 Task: Find connections with filter location Sin-le-Noble with filter topic #Ownerwith filter profile language Spanish with filter current company Burns & McDonnell with filter school Sanskriti University with filter industry Natural Gas Extraction with filter service category Insurance with filter keywords title Tow Truck Operator
Action: Mouse pressed left at (281, 219)
Screenshot: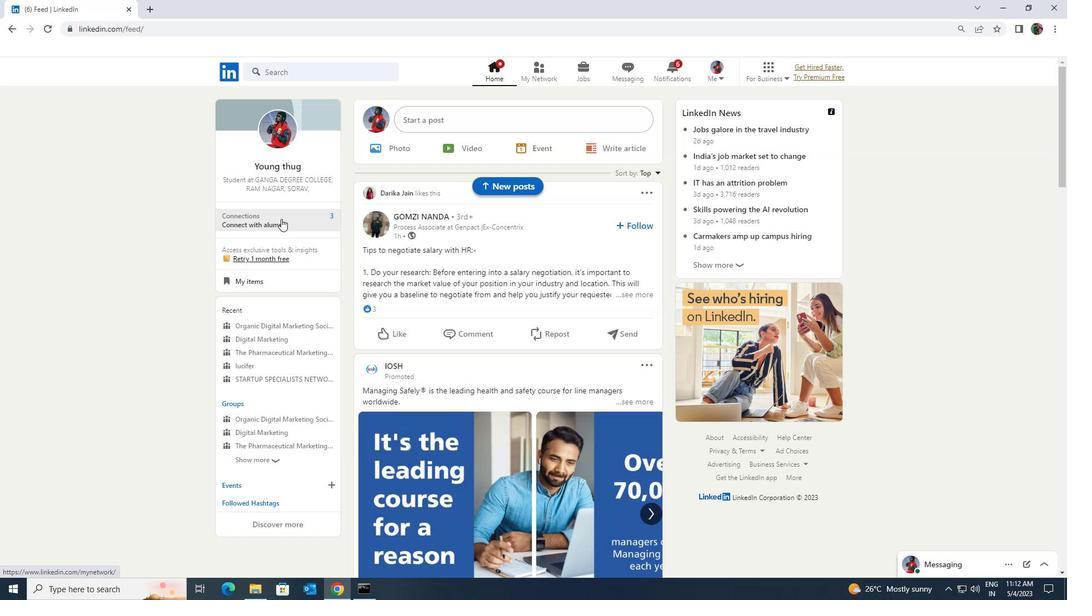 
Action: Mouse moved to (294, 137)
Screenshot: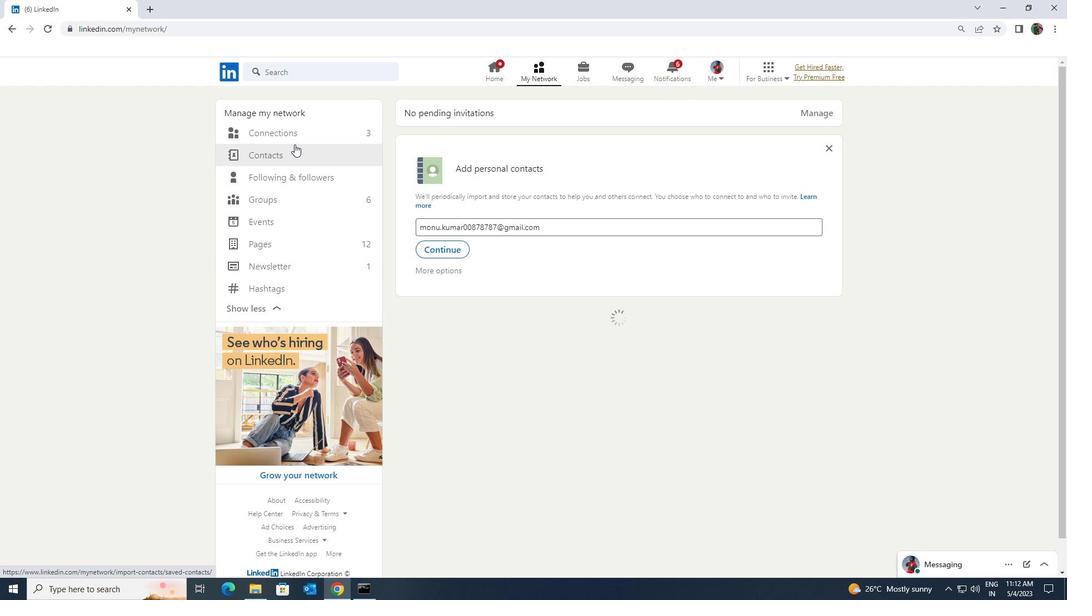 
Action: Mouse pressed left at (294, 137)
Screenshot: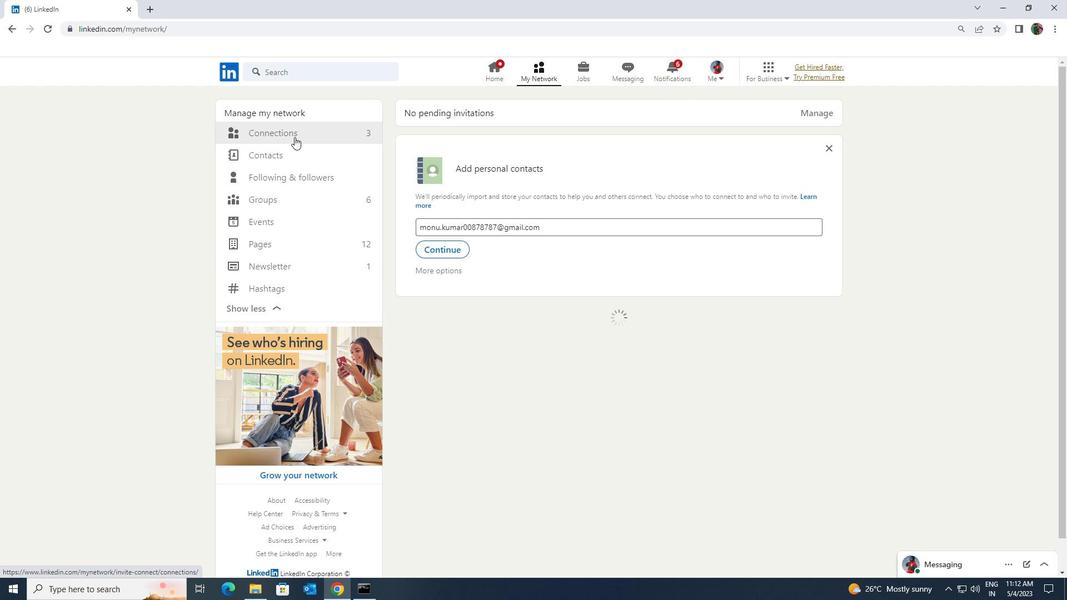 
Action: Mouse moved to (627, 134)
Screenshot: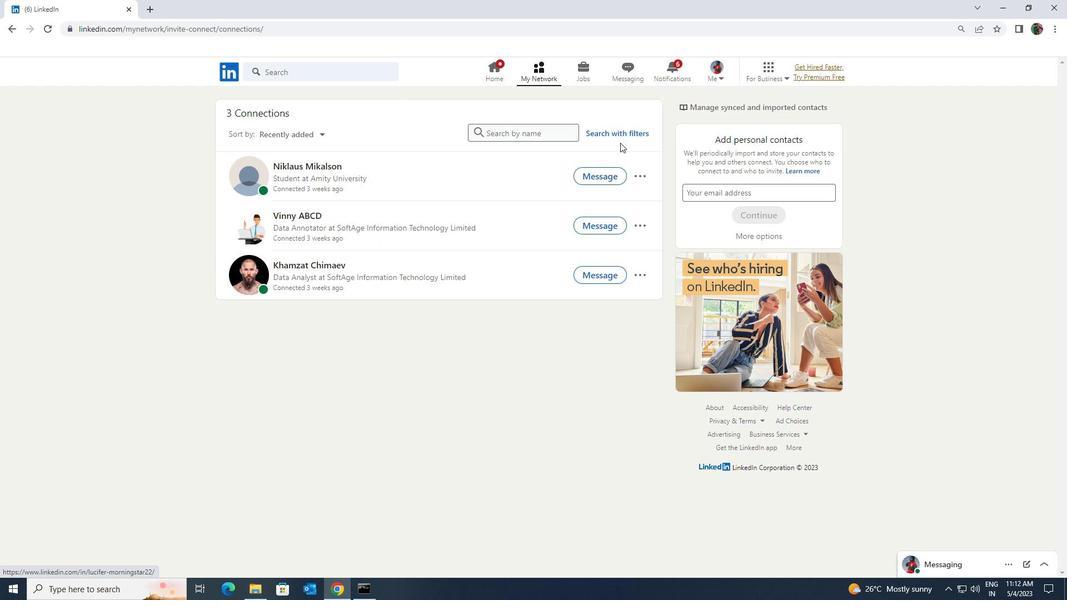 
Action: Mouse pressed left at (627, 134)
Screenshot: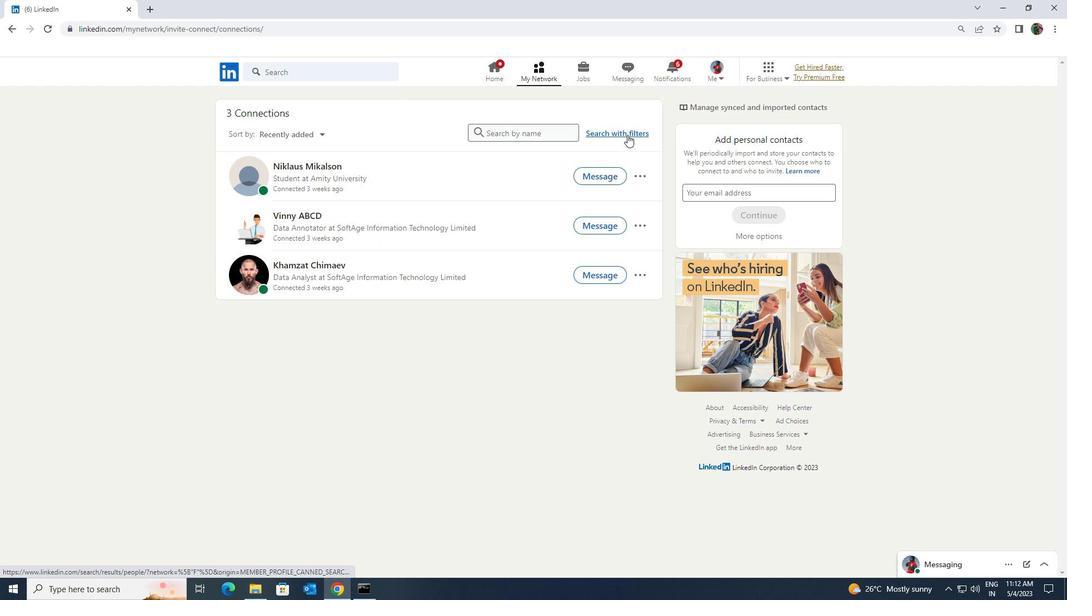 
Action: Mouse moved to (577, 105)
Screenshot: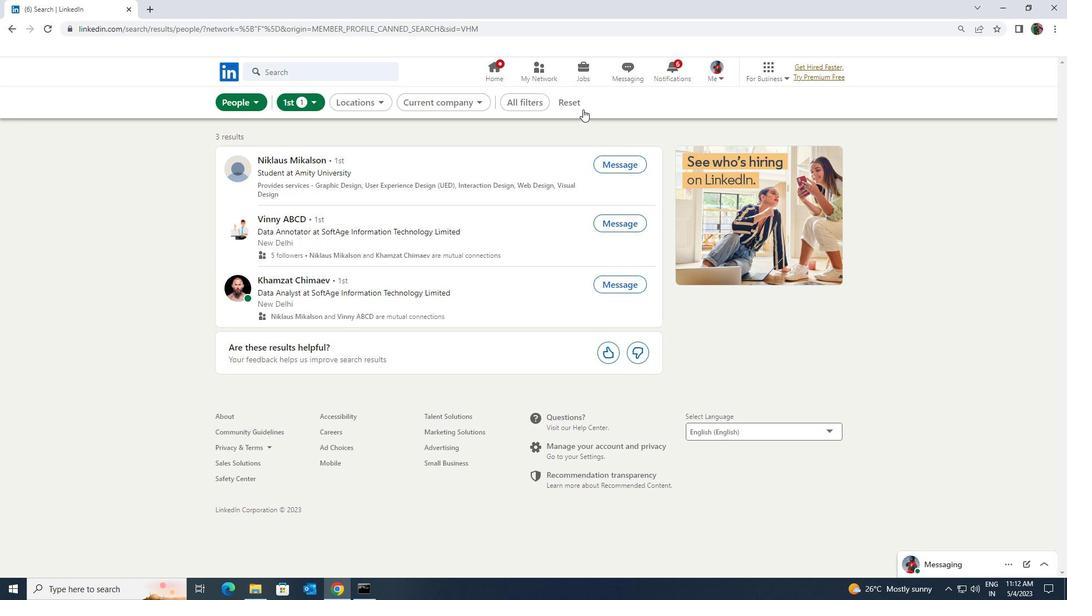 
Action: Mouse pressed left at (577, 105)
Screenshot: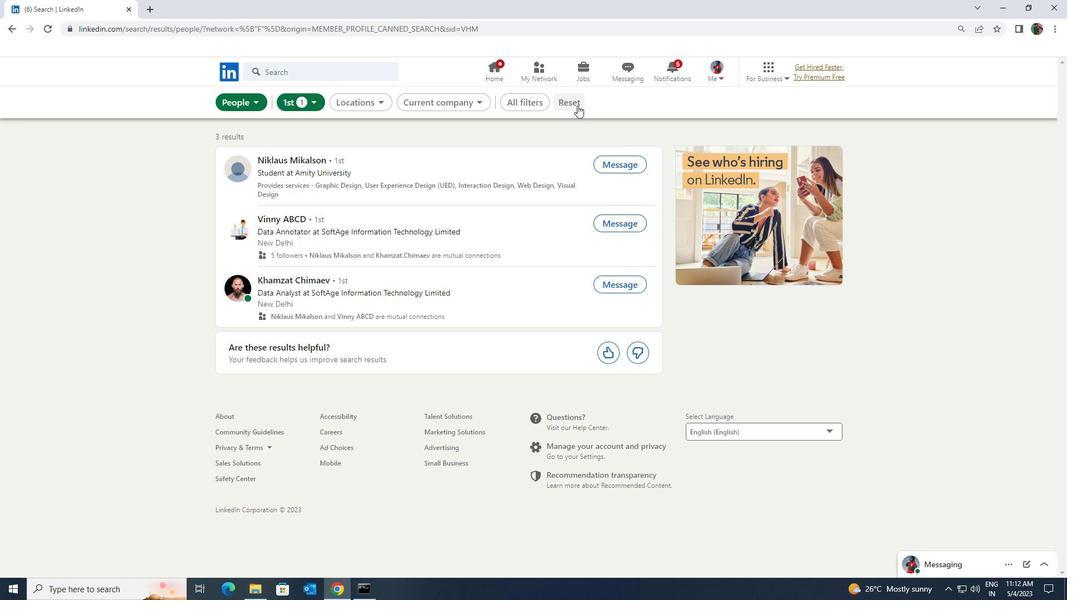 
Action: Mouse moved to (553, 101)
Screenshot: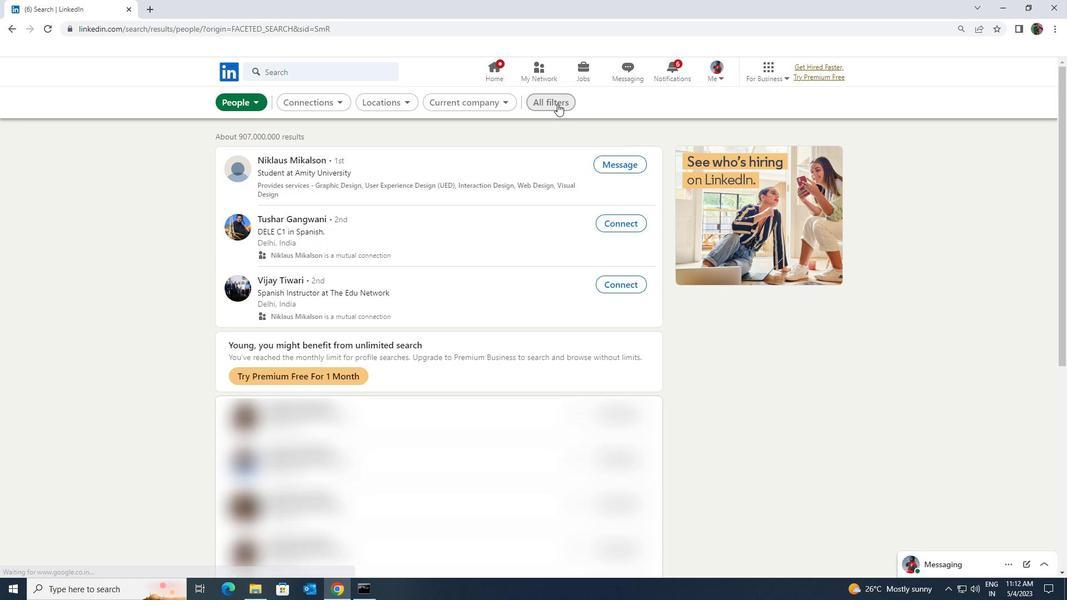 
Action: Mouse pressed left at (553, 101)
Screenshot: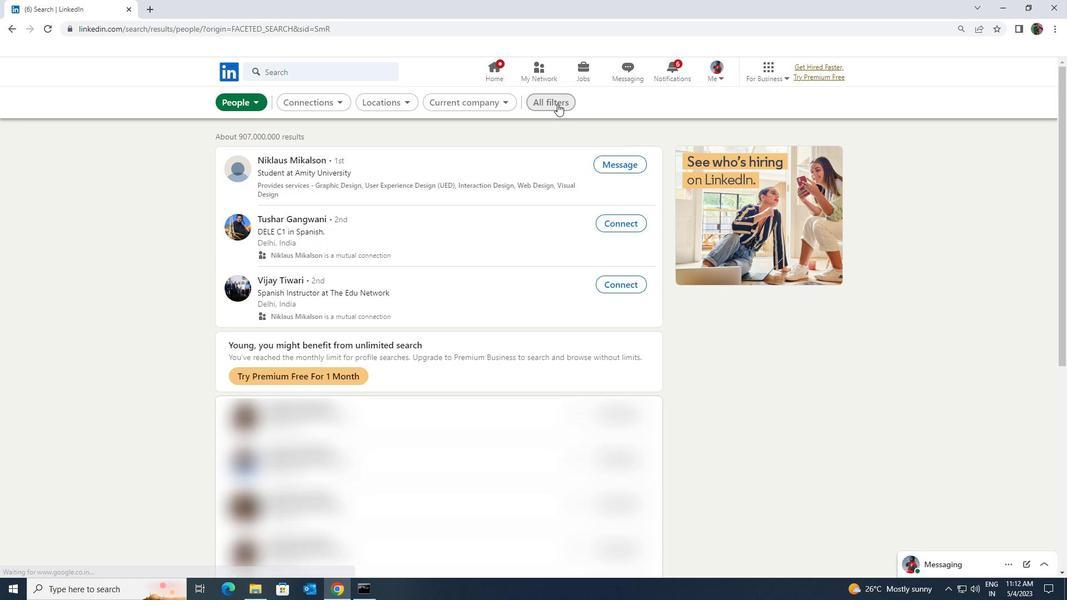 
Action: Mouse moved to (917, 439)
Screenshot: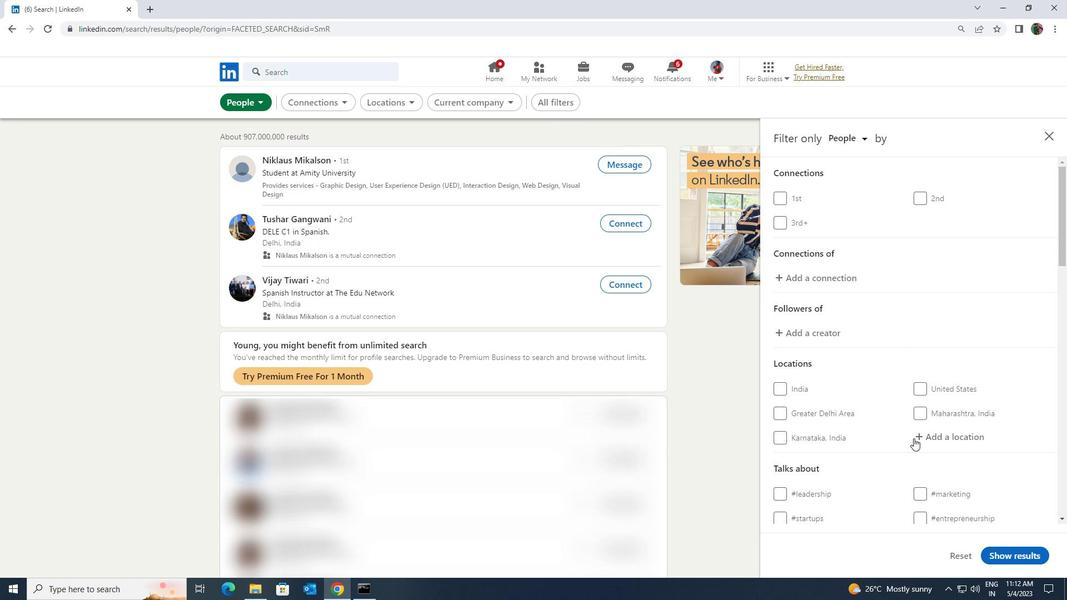
Action: Mouse pressed left at (917, 439)
Screenshot: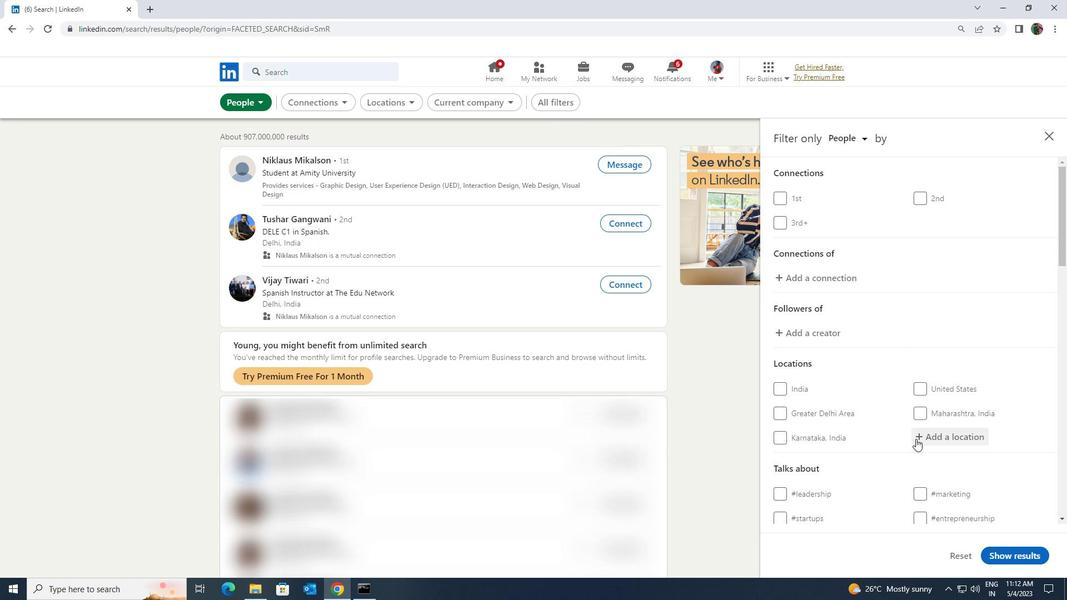
Action: Key pressed <Key.shift>SIN<Key.space><Key.shift>LE<Key.space><Key.shift>NO
Screenshot: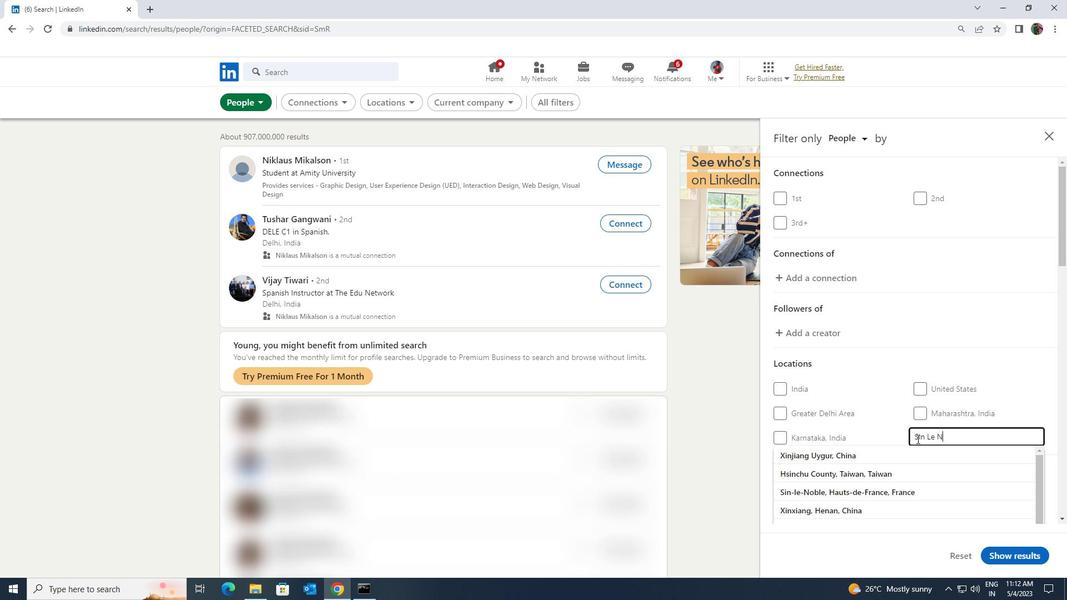 
Action: Mouse moved to (912, 447)
Screenshot: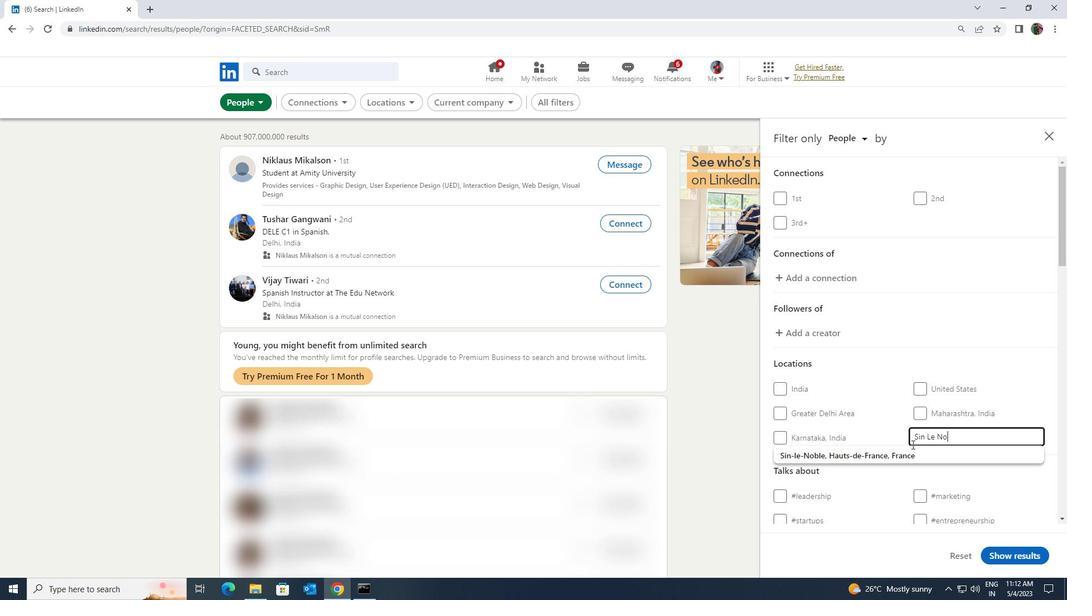 
Action: Mouse pressed left at (912, 447)
Screenshot: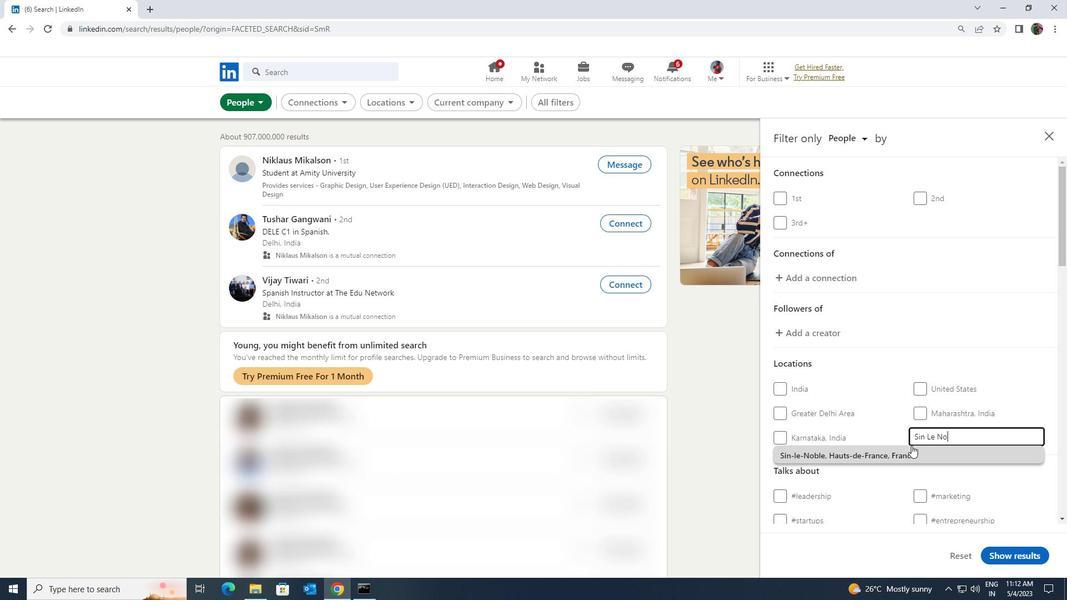 
Action: Mouse scrolled (912, 446) with delta (0, 0)
Screenshot: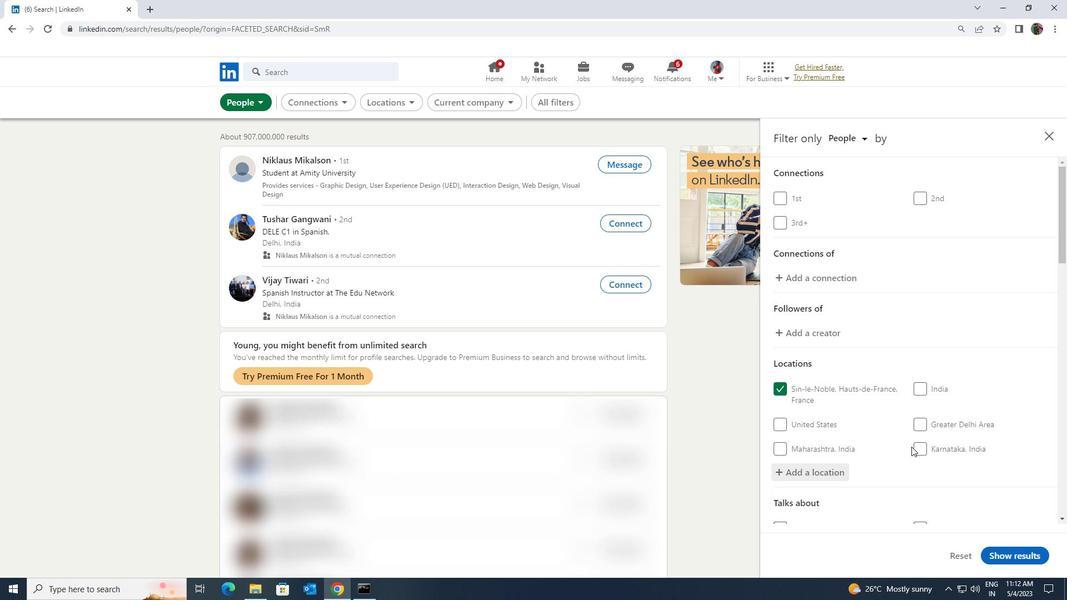 
Action: Mouse scrolled (912, 446) with delta (0, 0)
Screenshot: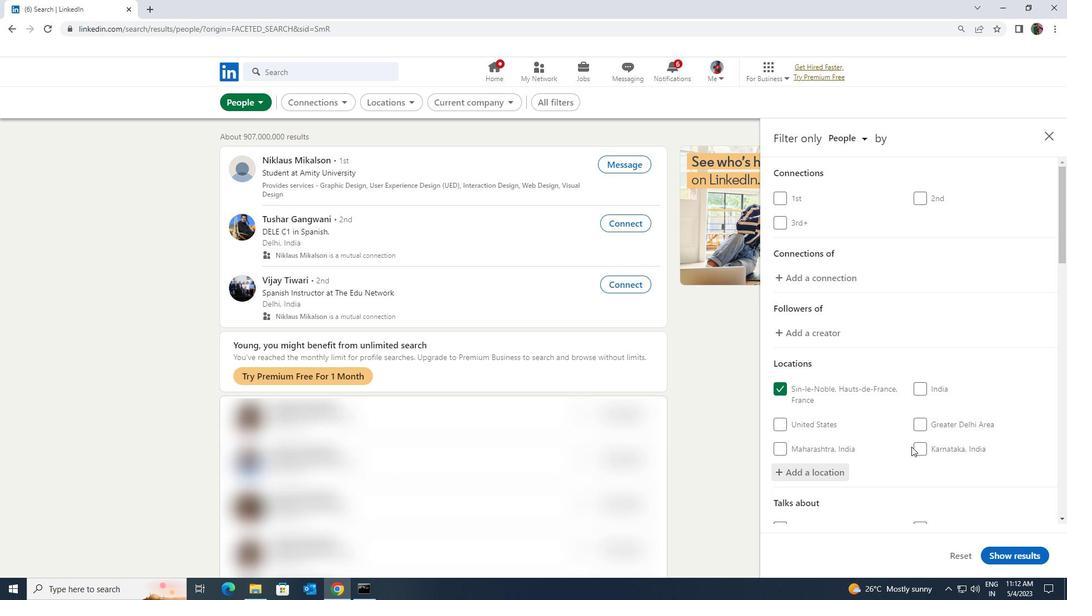 
Action: Mouse moved to (920, 469)
Screenshot: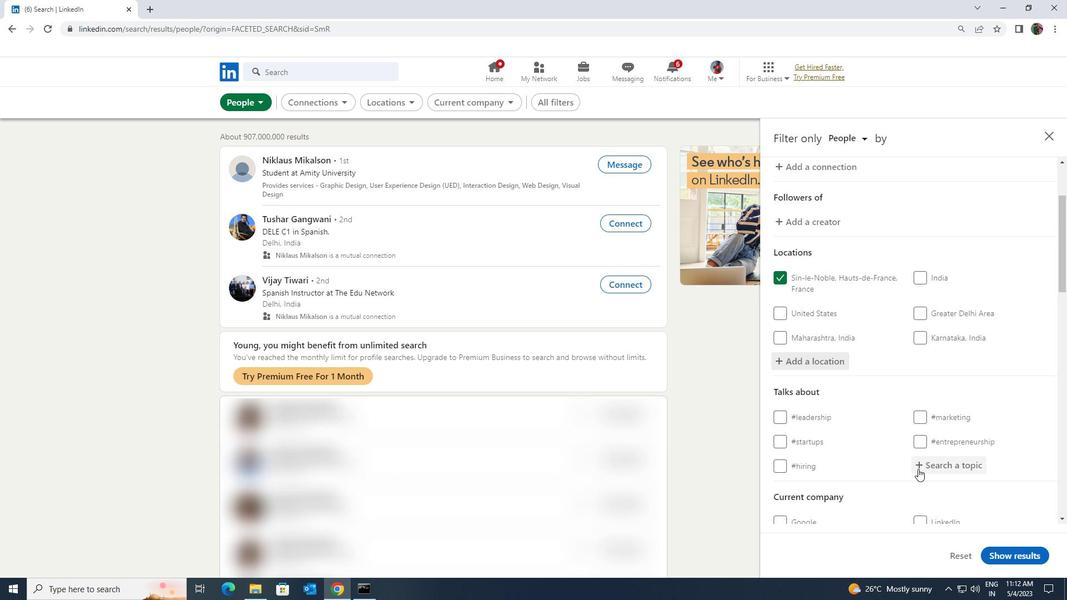 
Action: Mouse pressed left at (920, 469)
Screenshot: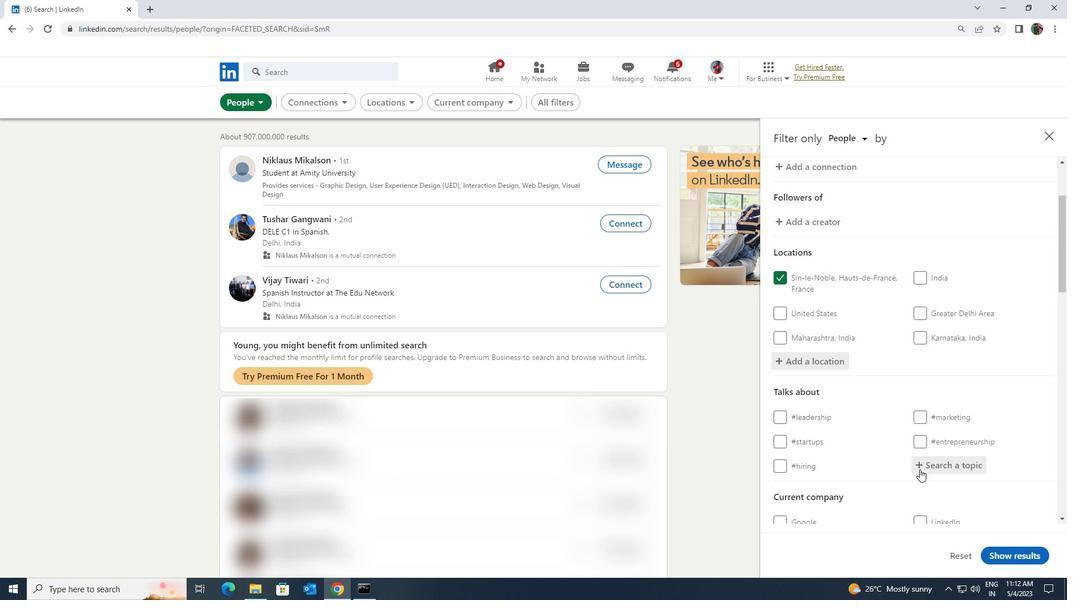 
Action: Key pressed <Key.shift><Key.shift><Key.shift><Key.shift><Key.shift><Key.shift>OWNER
Screenshot: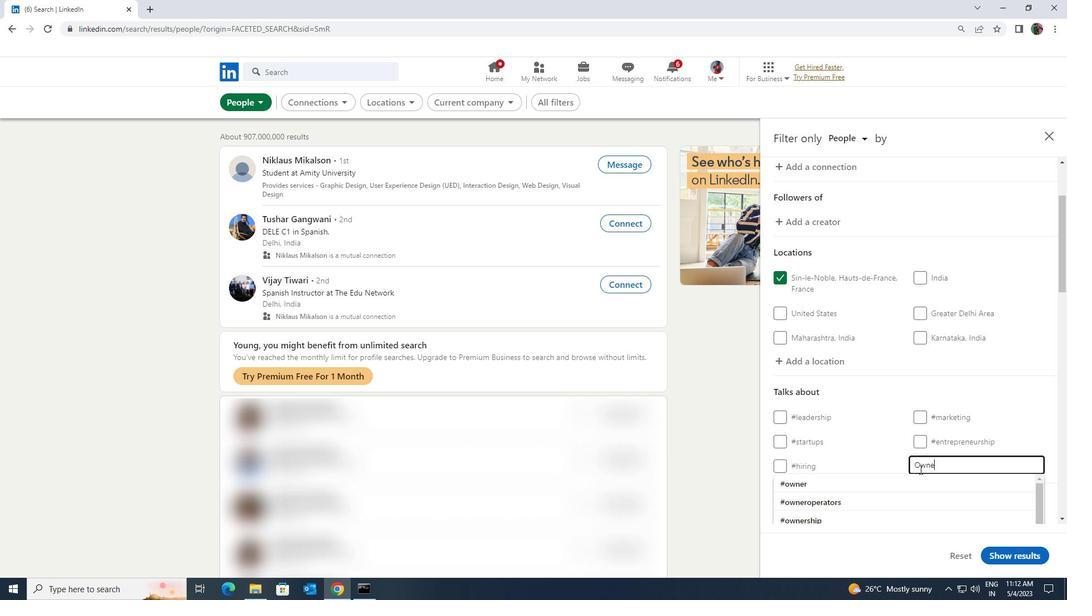 
Action: Mouse moved to (908, 478)
Screenshot: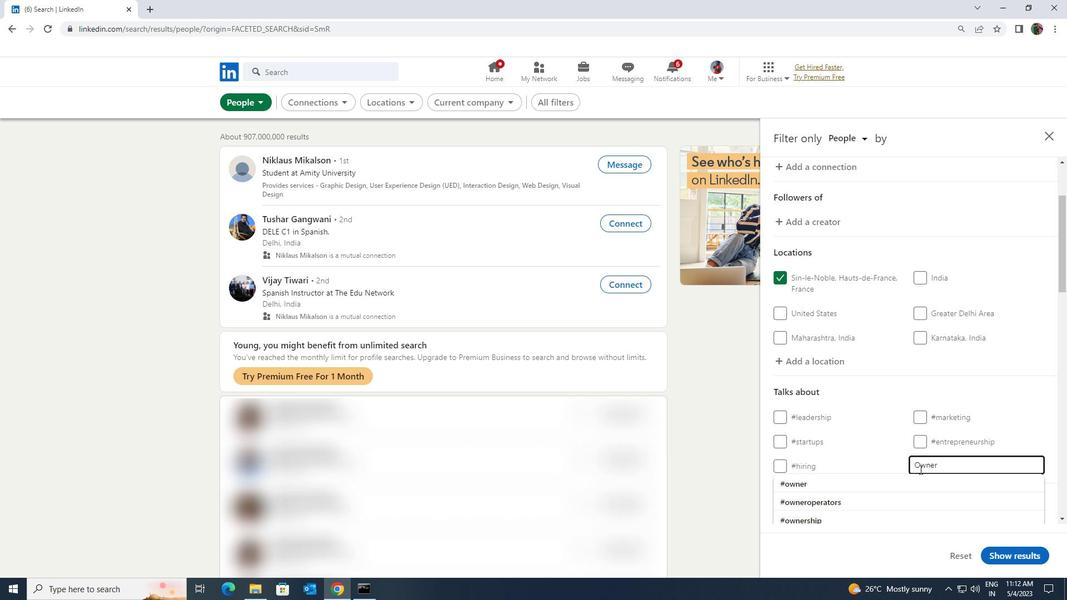 
Action: Mouse pressed left at (908, 478)
Screenshot: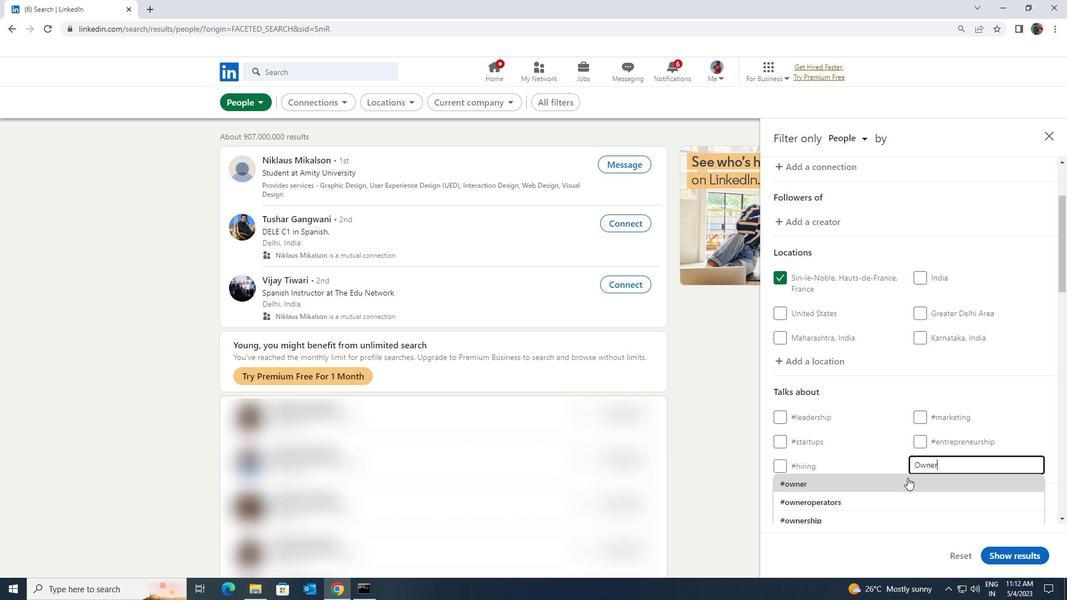 
Action: Mouse scrolled (908, 477) with delta (0, 0)
Screenshot: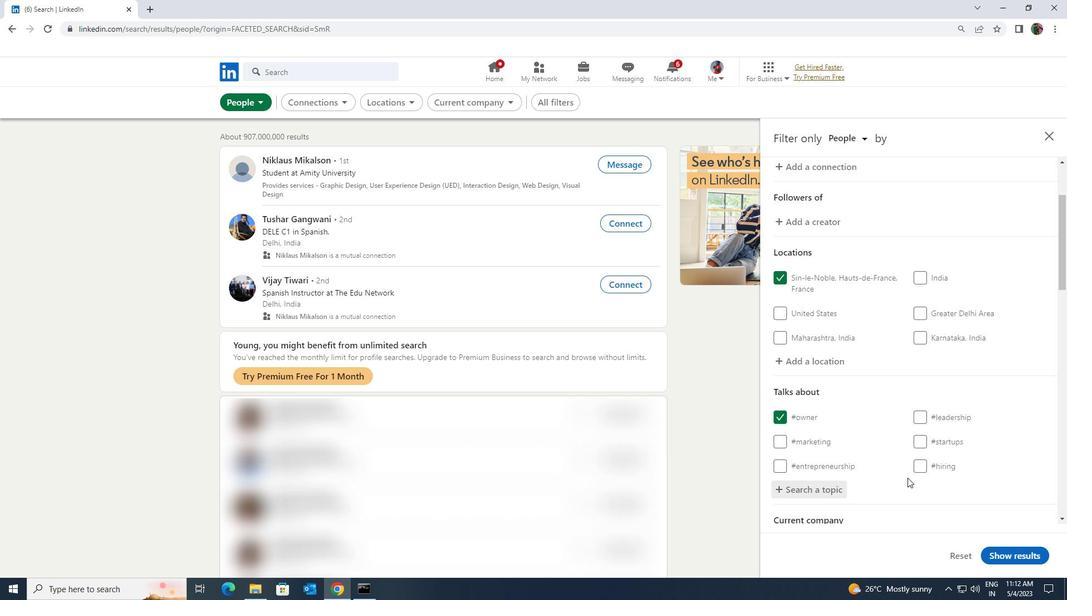 
Action: Mouse scrolled (908, 477) with delta (0, 0)
Screenshot: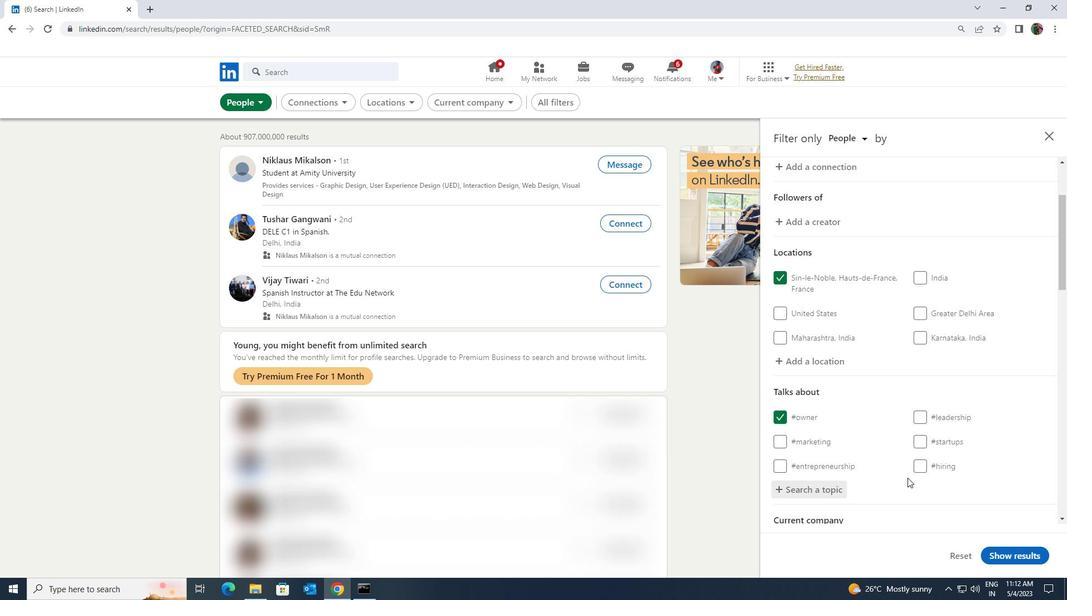 
Action: Mouse scrolled (908, 477) with delta (0, 0)
Screenshot: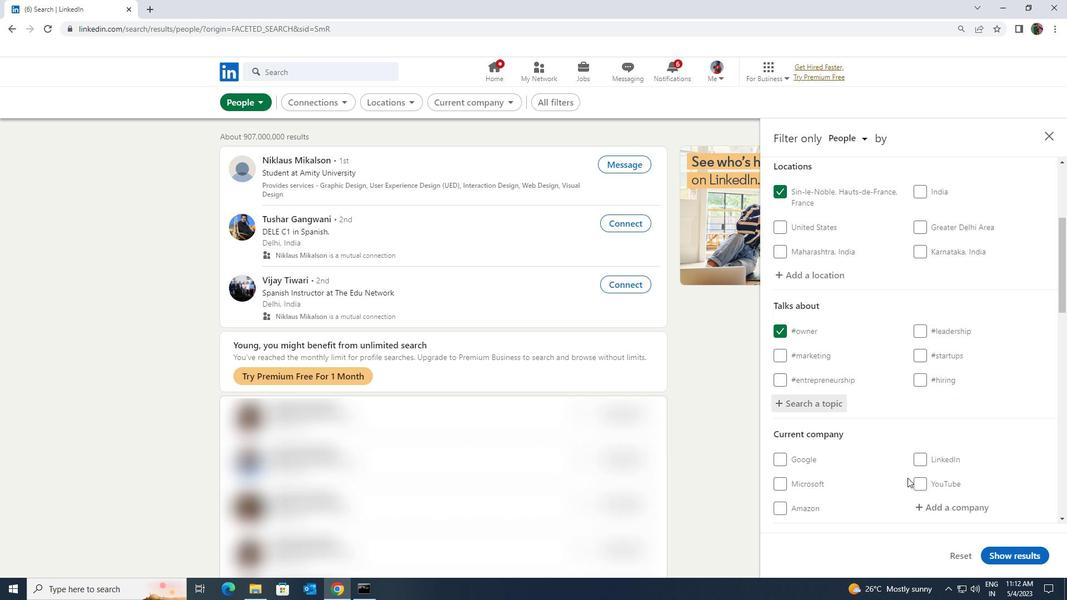 
Action: Mouse scrolled (908, 477) with delta (0, 0)
Screenshot: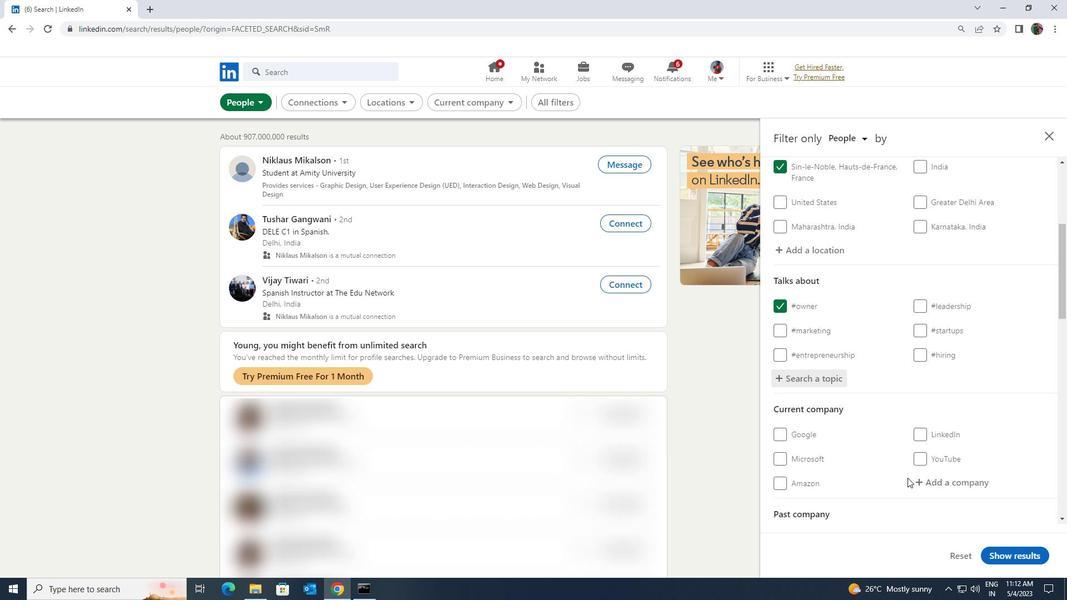 
Action: Mouse moved to (905, 477)
Screenshot: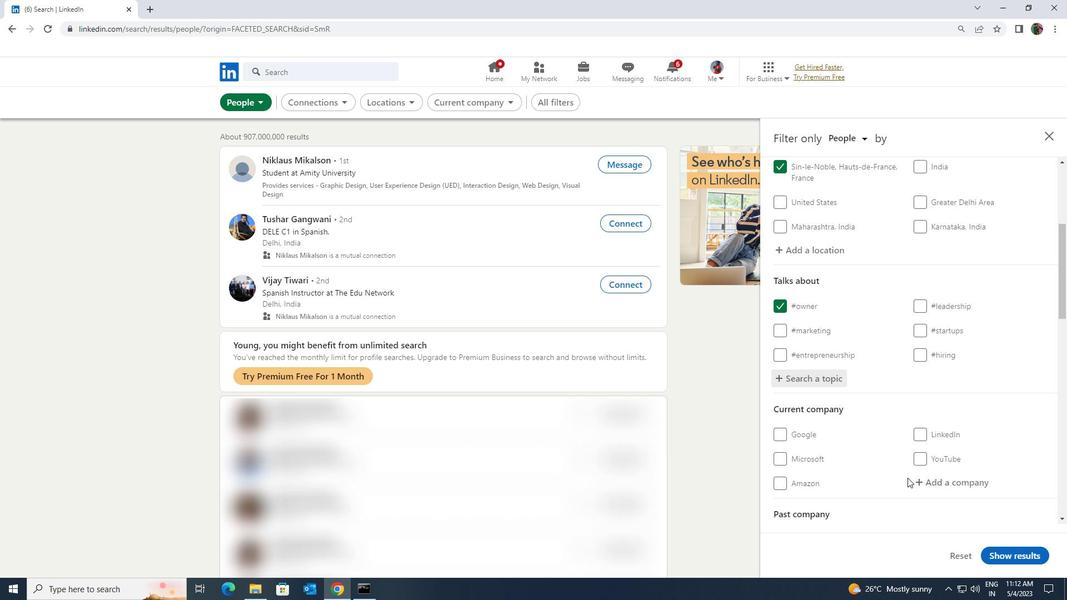 
Action: Mouse scrolled (905, 477) with delta (0, 0)
Screenshot: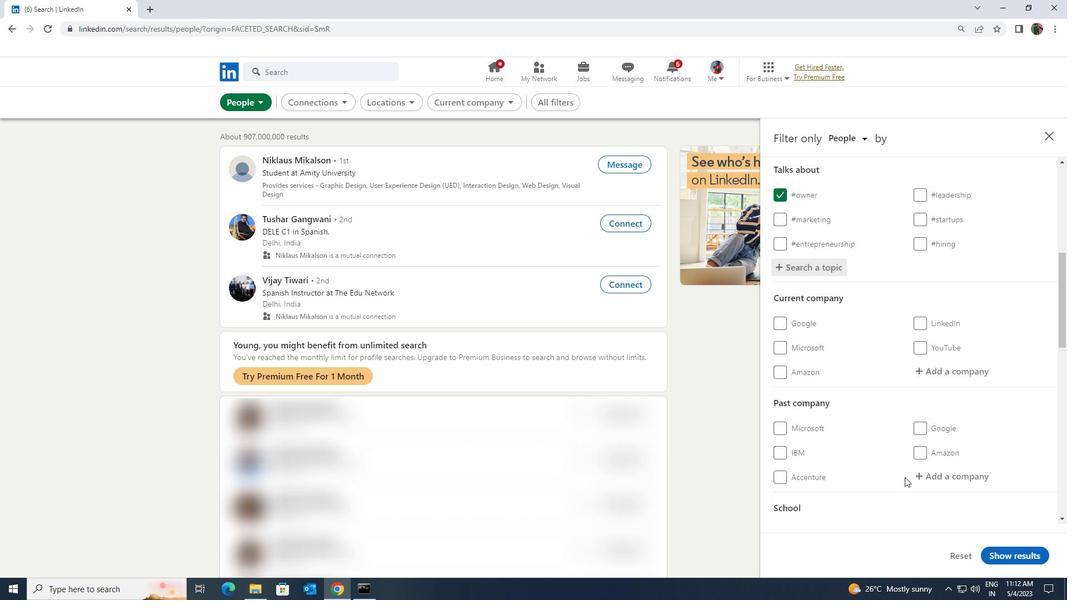 
Action: Mouse scrolled (905, 477) with delta (0, 0)
Screenshot: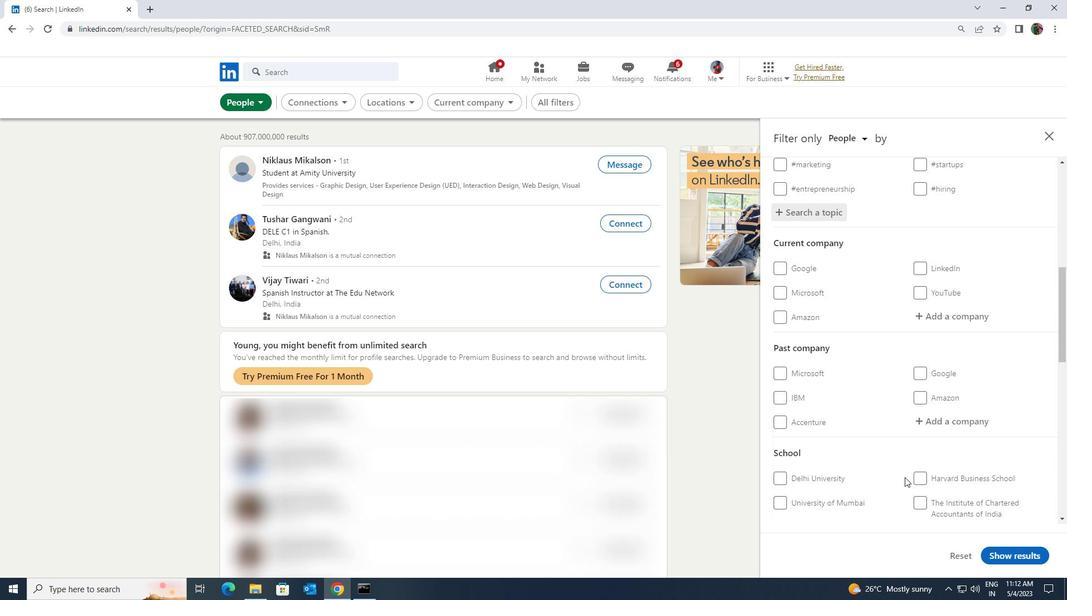 
Action: Mouse scrolled (905, 477) with delta (0, 0)
Screenshot: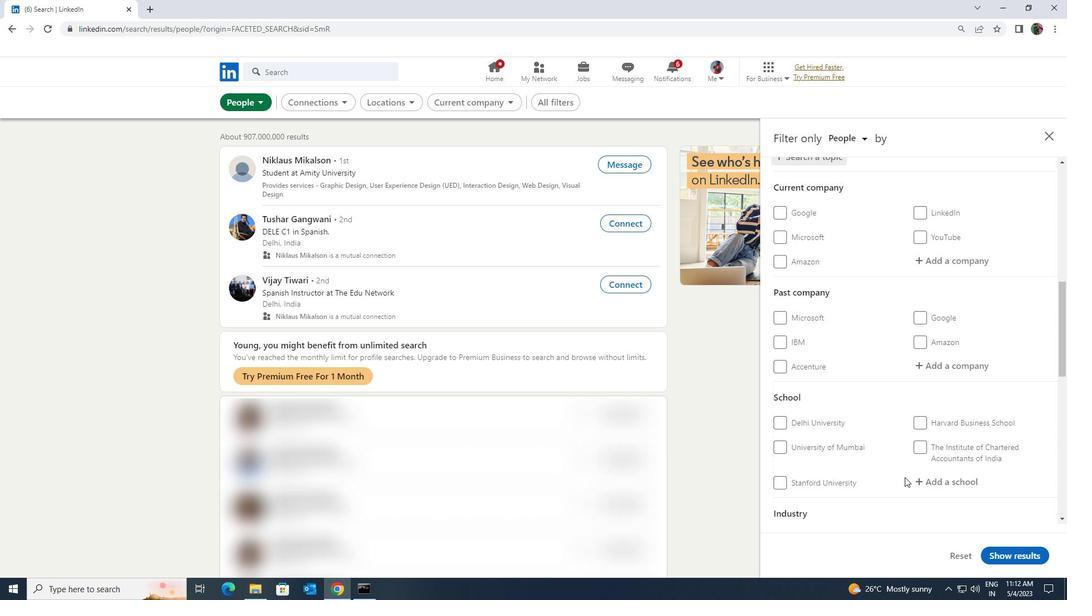 
Action: Mouse scrolled (905, 477) with delta (0, 0)
Screenshot: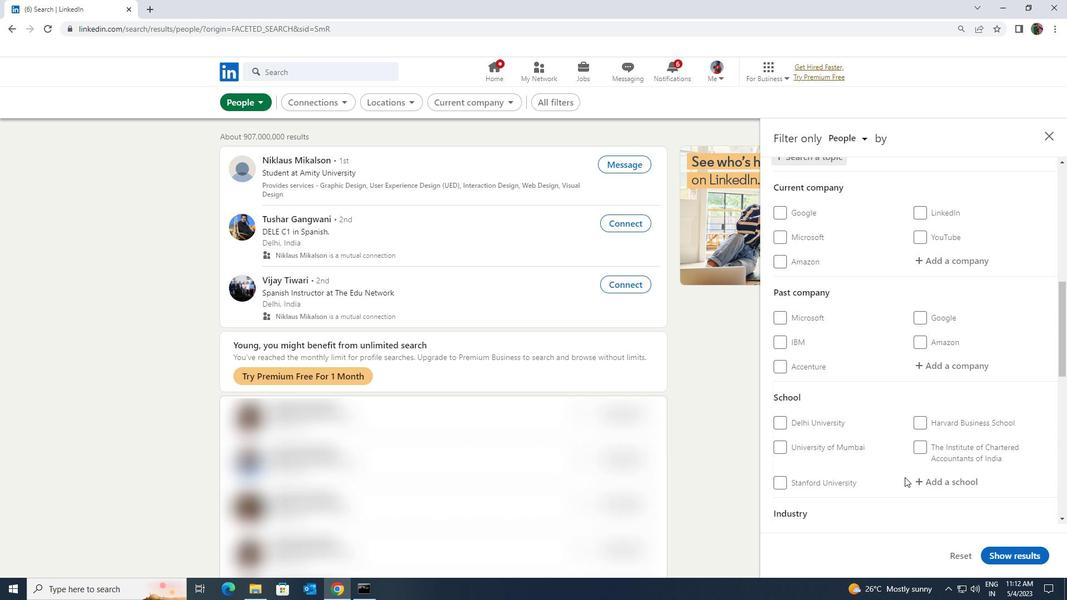 
Action: Mouse scrolled (905, 477) with delta (0, 0)
Screenshot: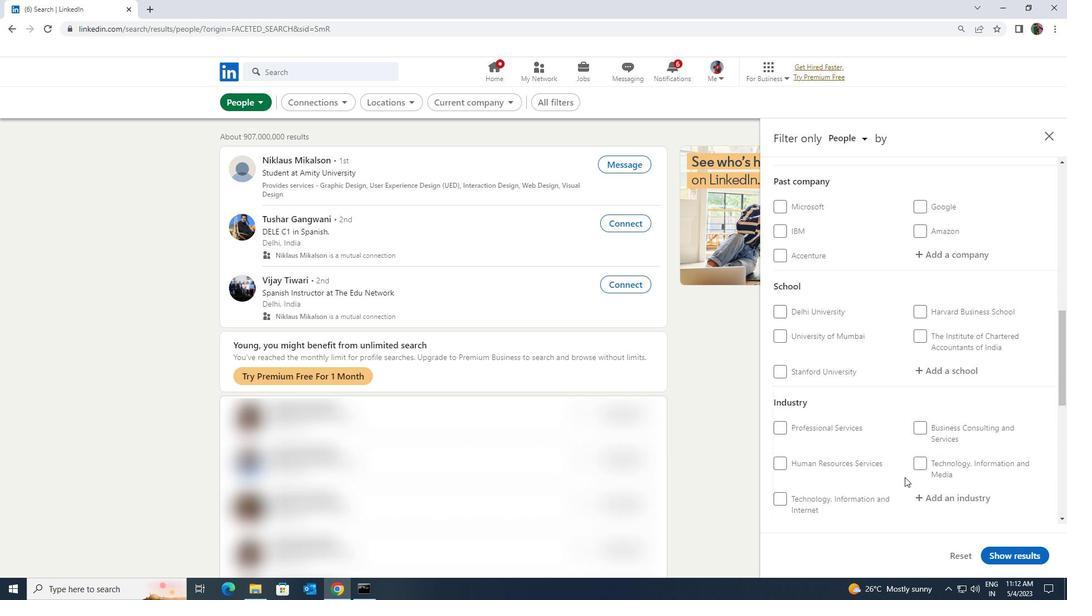 
Action: Mouse scrolled (905, 477) with delta (0, 0)
Screenshot: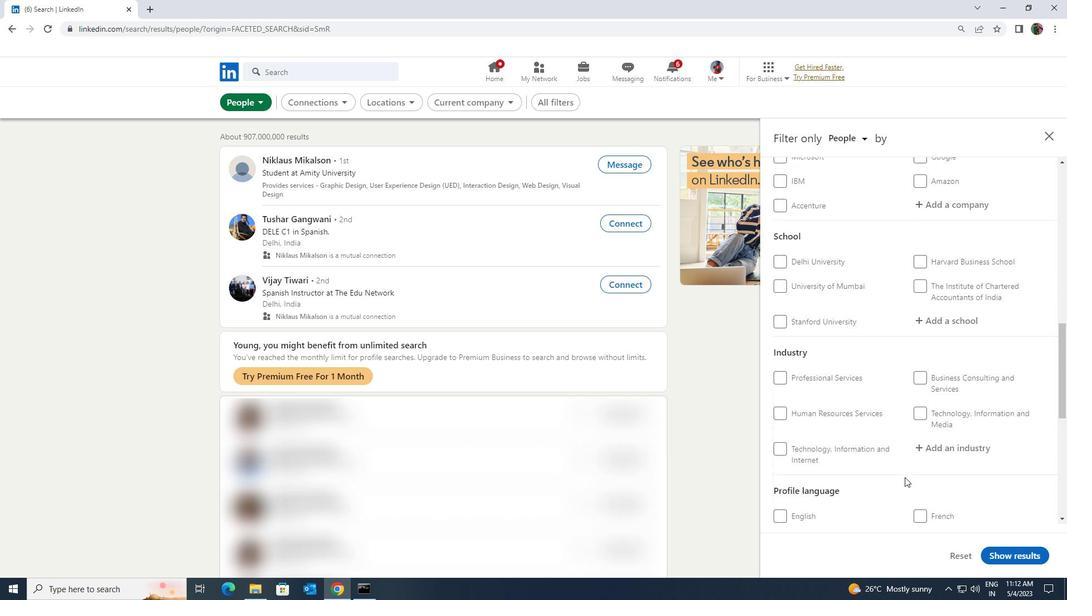 
Action: Mouse scrolled (905, 477) with delta (0, 0)
Screenshot: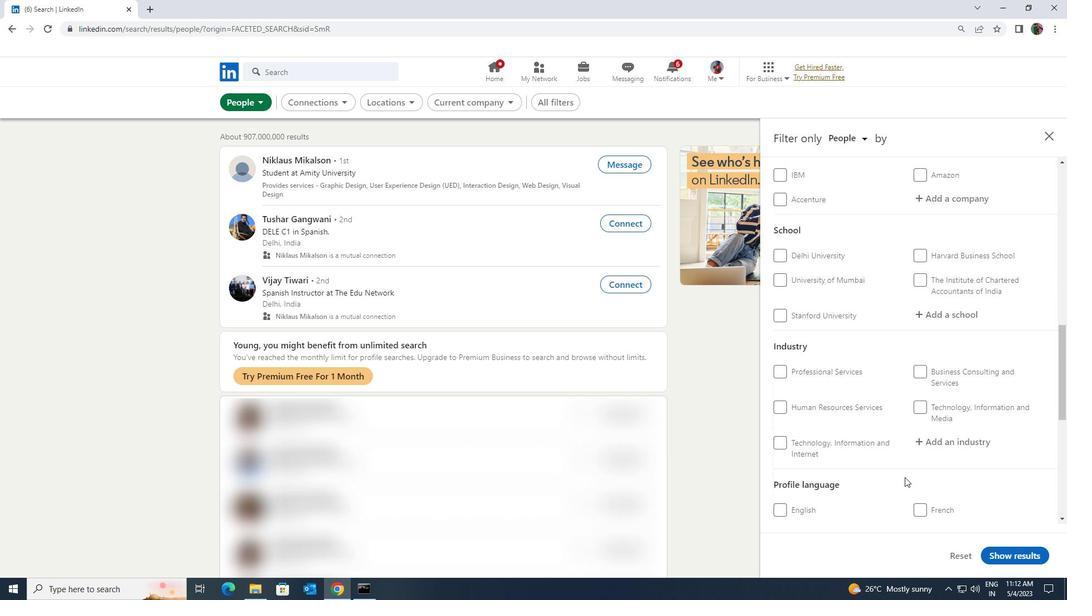 
Action: Mouse moved to (785, 425)
Screenshot: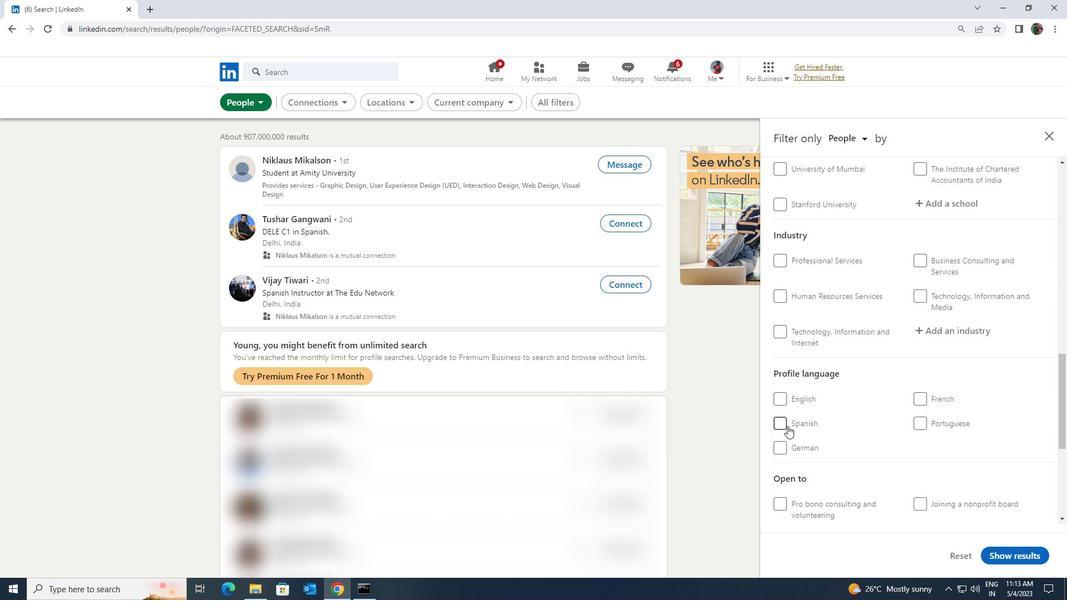 
Action: Mouse pressed left at (785, 425)
Screenshot: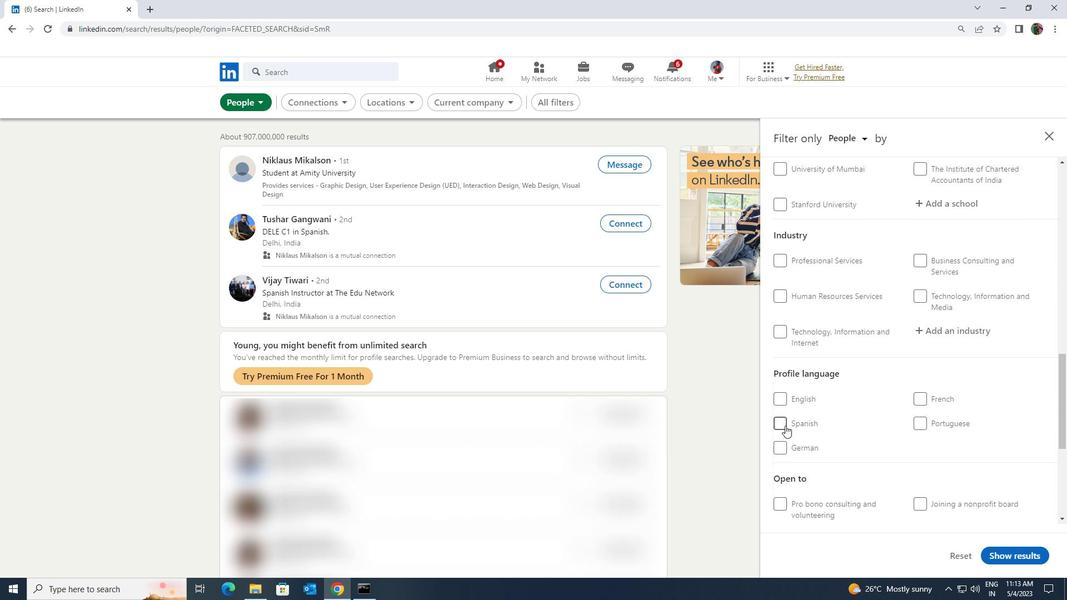 
Action: Mouse moved to (866, 430)
Screenshot: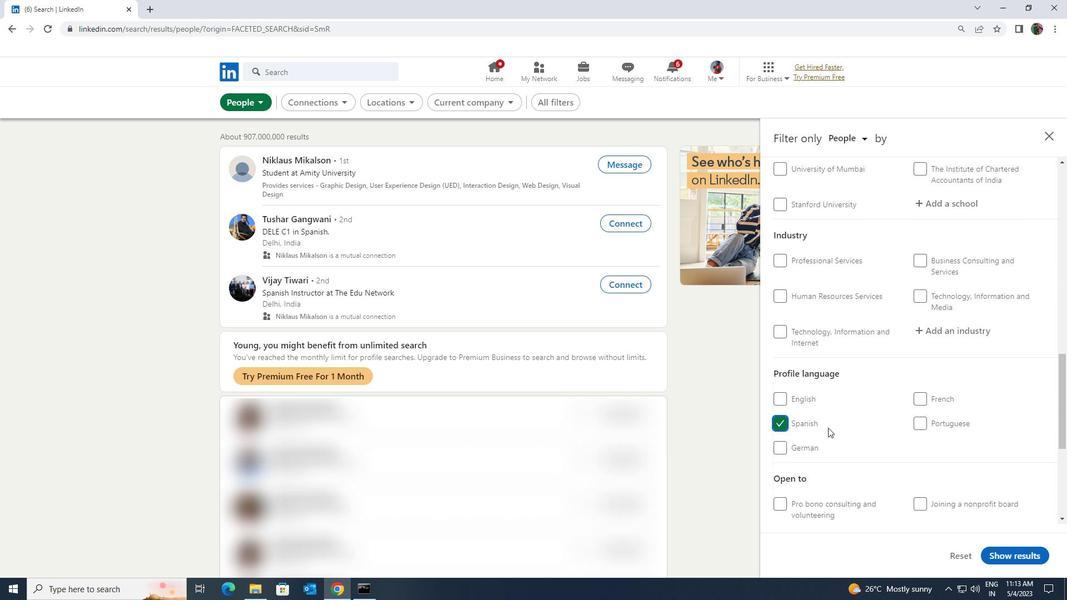 
Action: Mouse scrolled (866, 431) with delta (0, 0)
Screenshot: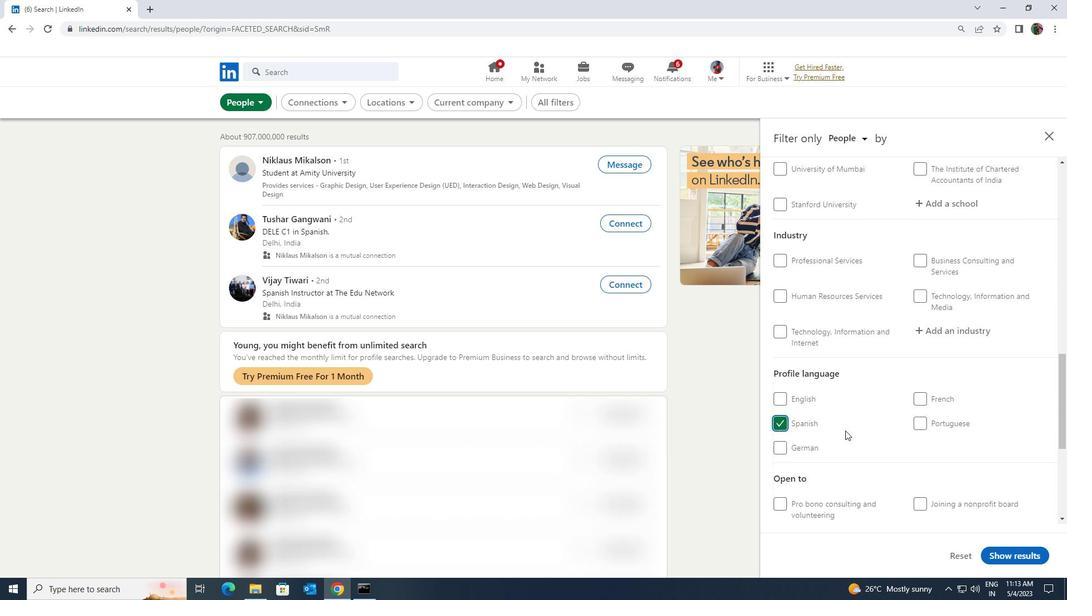 
Action: Mouse scrolled (866, 431) with delta (0, 0)
Screenshot: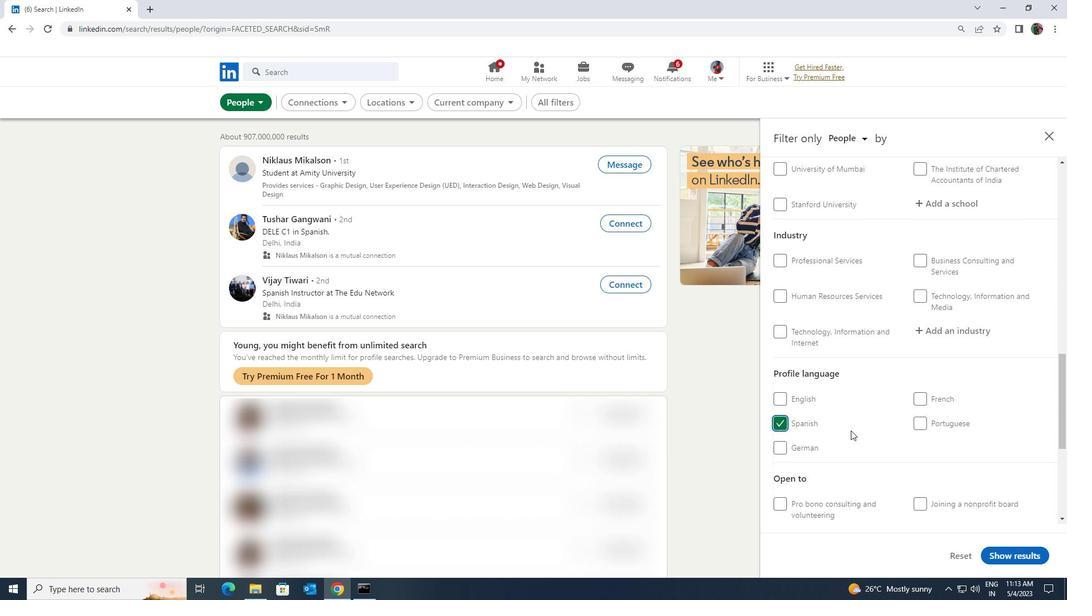 
Action: Mouse moved to (867, 432)
Screenshot: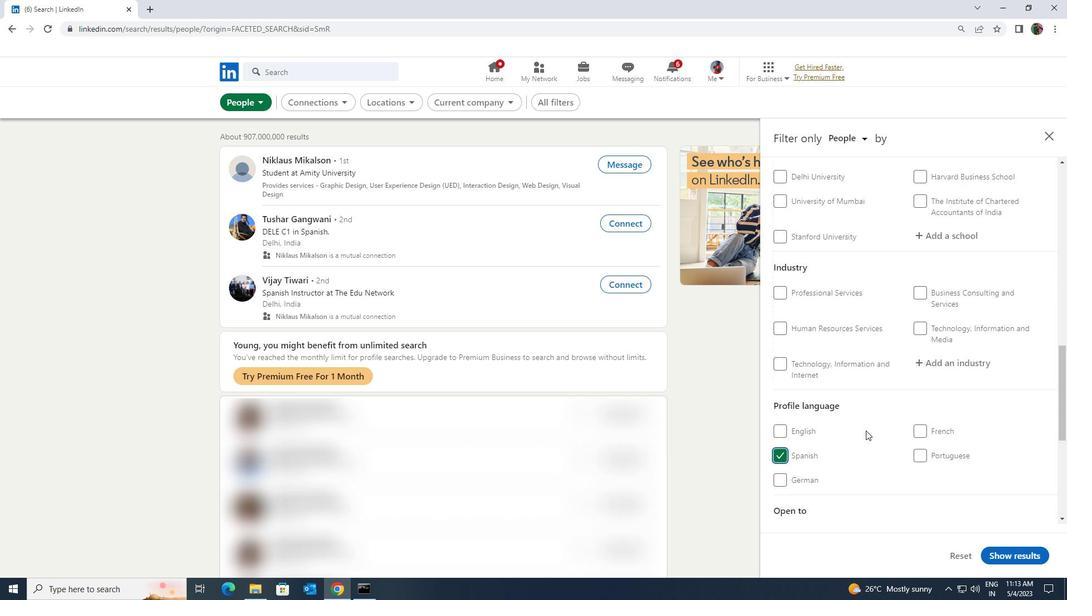 
Action: Mouse scrolled (867, 432) with delta (0, 0)
Screenshot: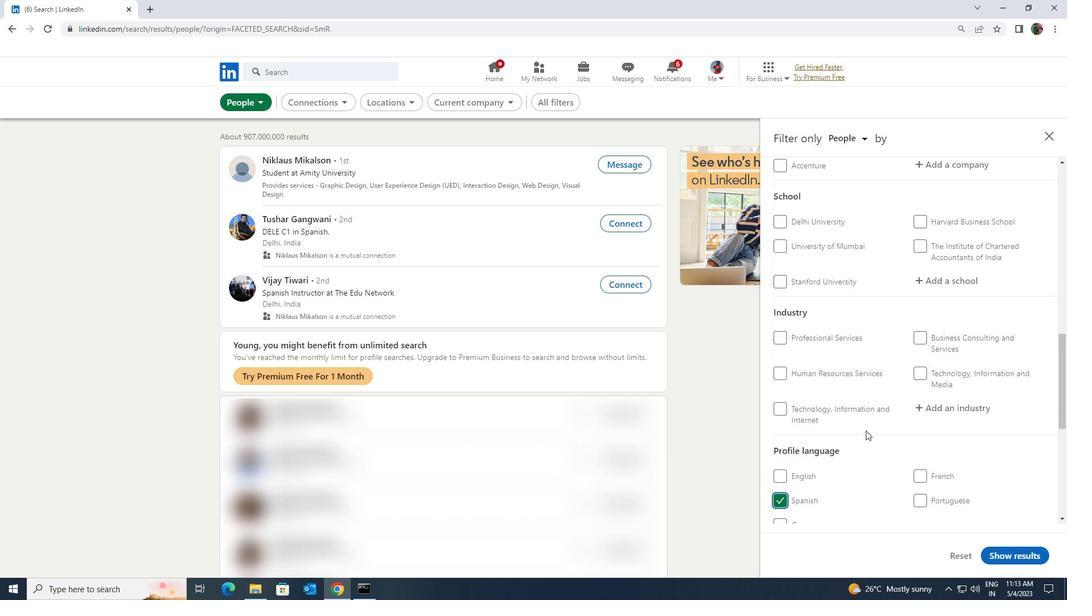 
Action: Mouse scrolled (867, 432) with delta (0, 0)
Screenshot: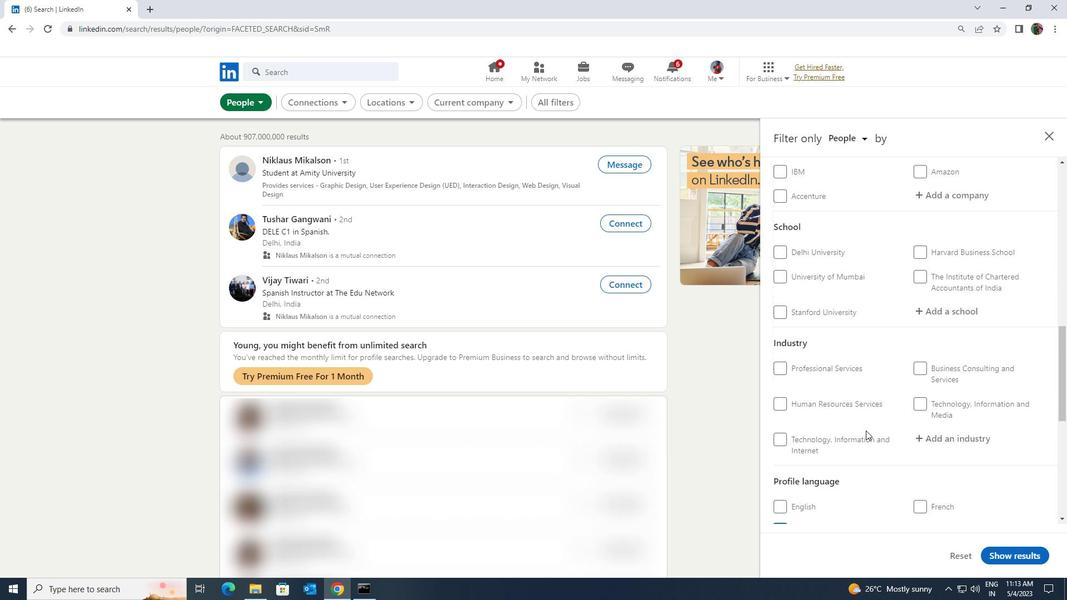 
Action: Mouse scrolled (867, 432) with delta (0, 0)
Screenshot: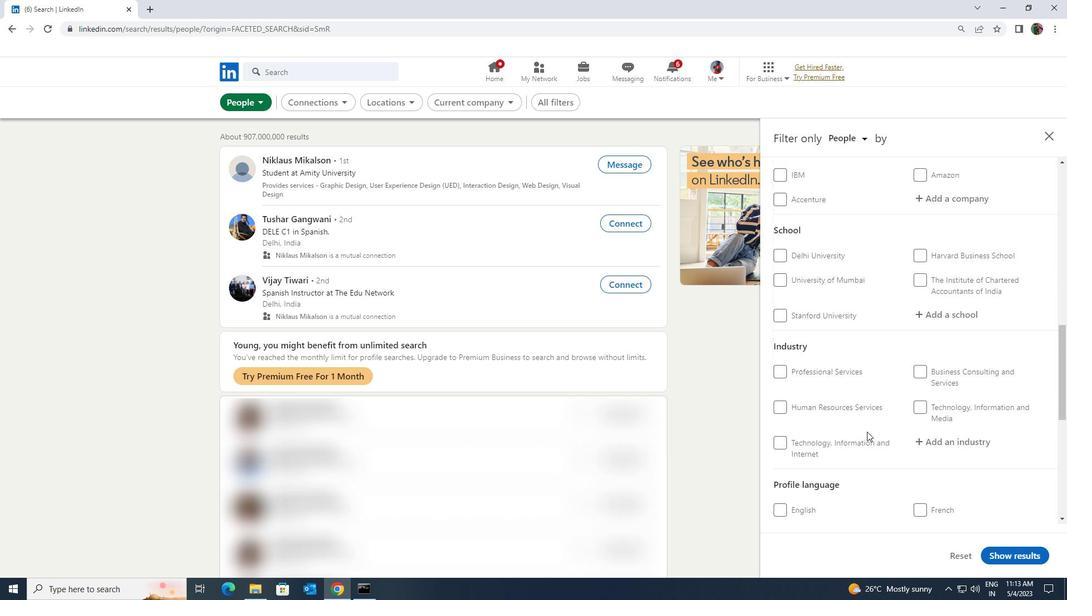 
Action: Mouse scrolled (867, 432) with delta (0, 0)
Screenshot: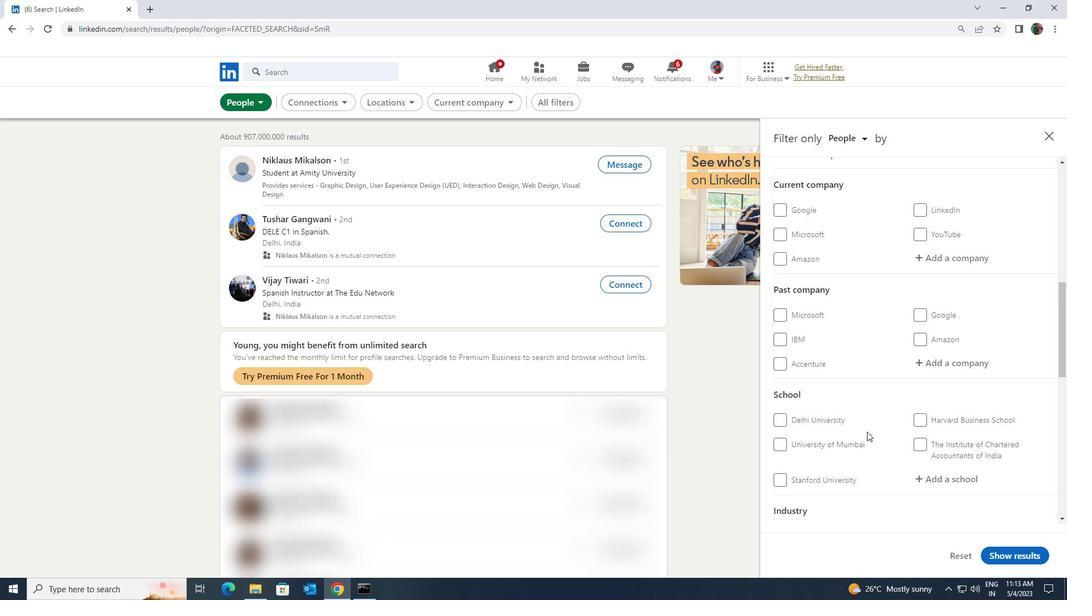 
Action: Mouse scrolled (867, 432) with delta (0, 0)
Screenshot: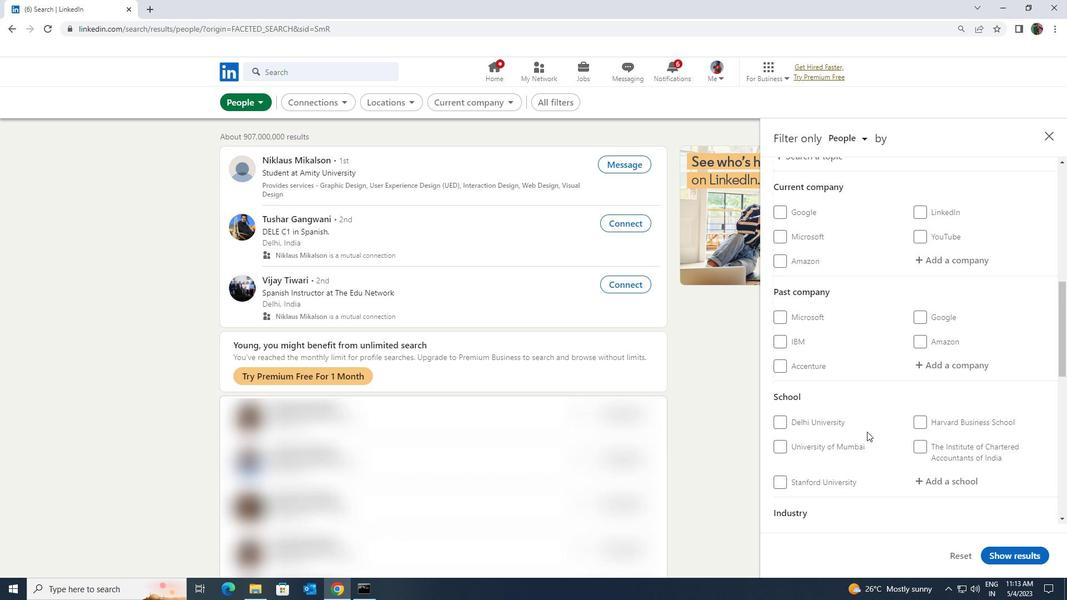 
Action: Mouse scrolled (867, 432) with delta (0, 0)
Screenshot: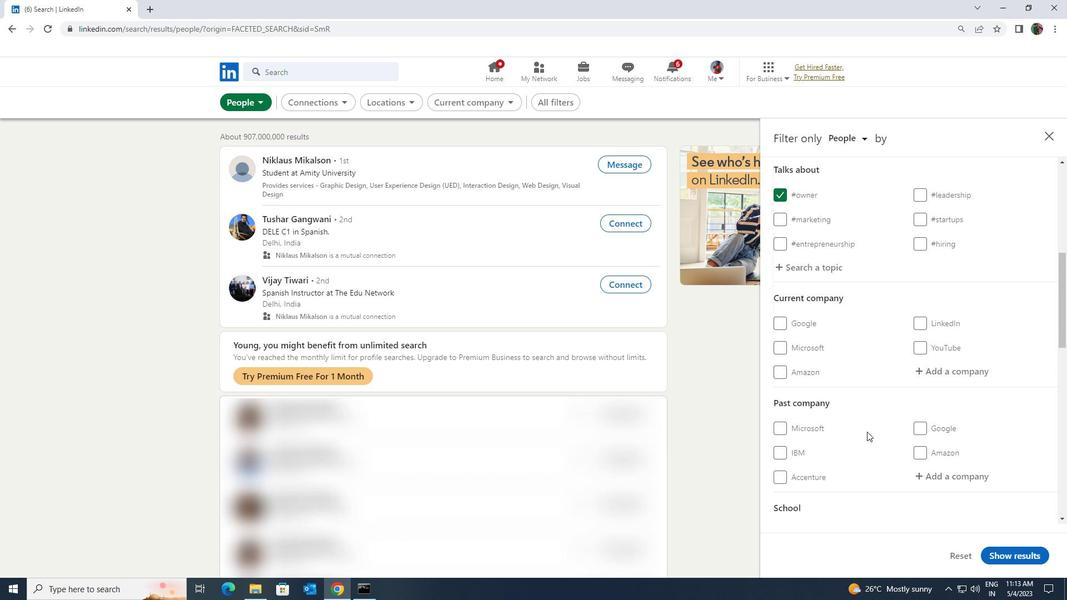 
Action: Mouse moved to (924, 423)
Screenshot: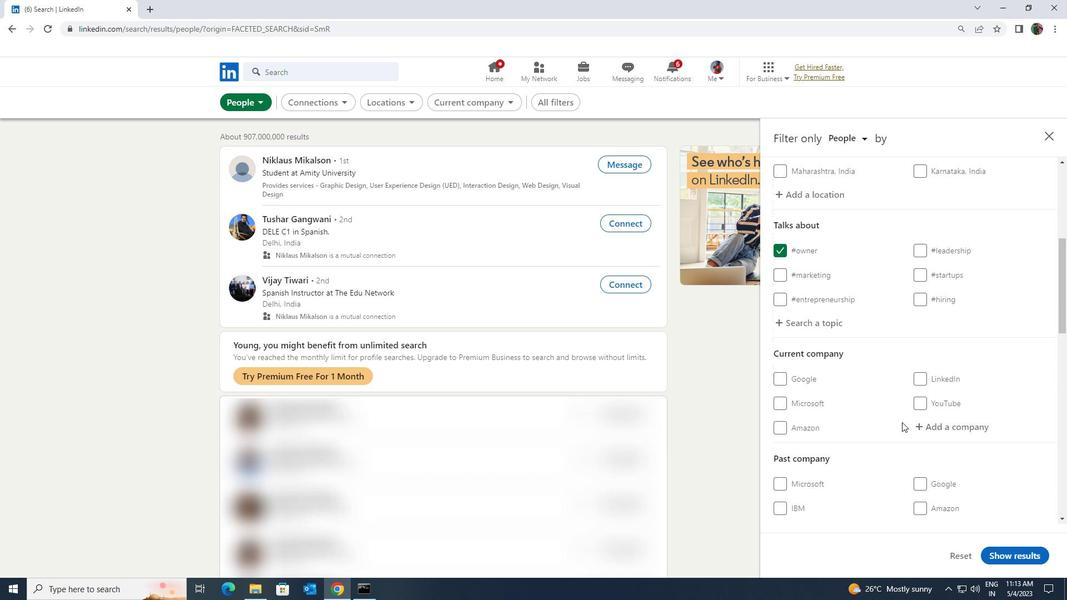 
Action: Mouse pressed left at (924, 423)
Screenshot: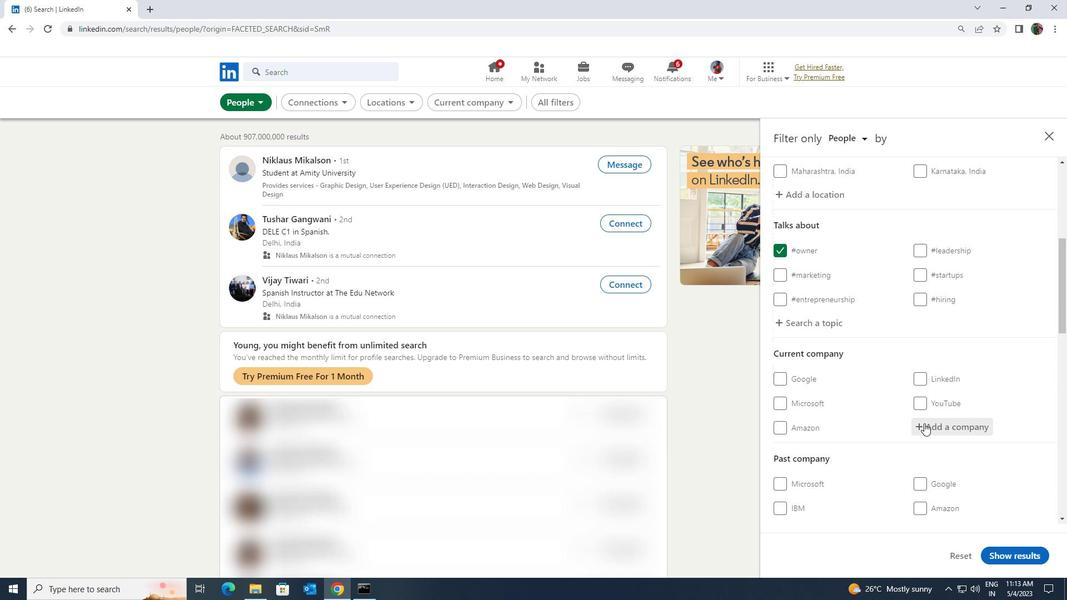 
Action: Key pressed <Key.shift><Key.shift><Key.shift>BURNS<Key.space><Key.shift><Key.shift><Key.shift><Key.shift><Key.shift>&<Key.space>
Screenshot: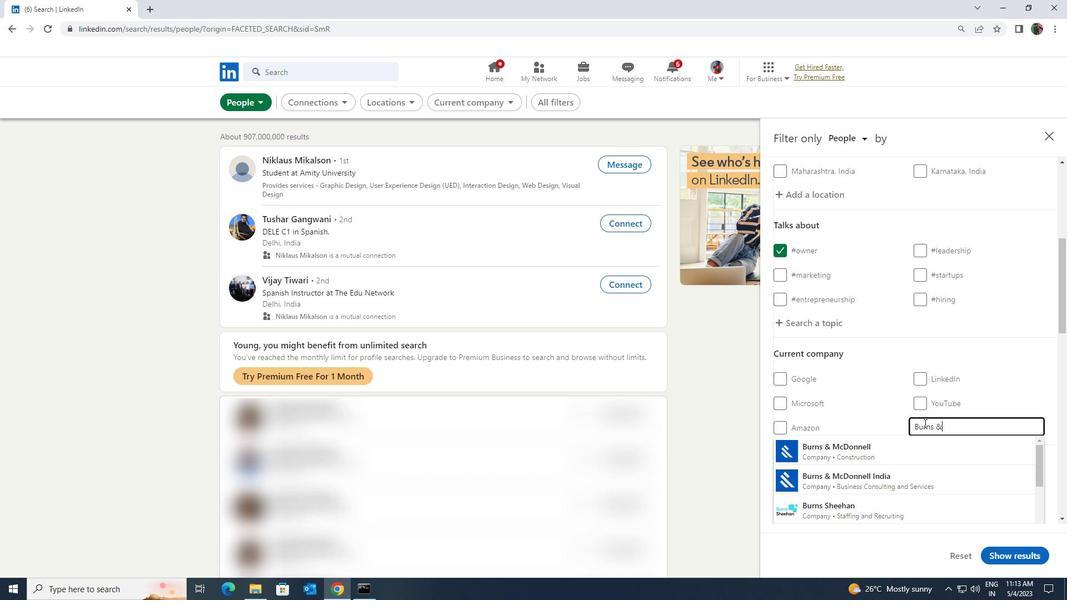 
Action: Mouse moved to (920, 449)
Screenshot: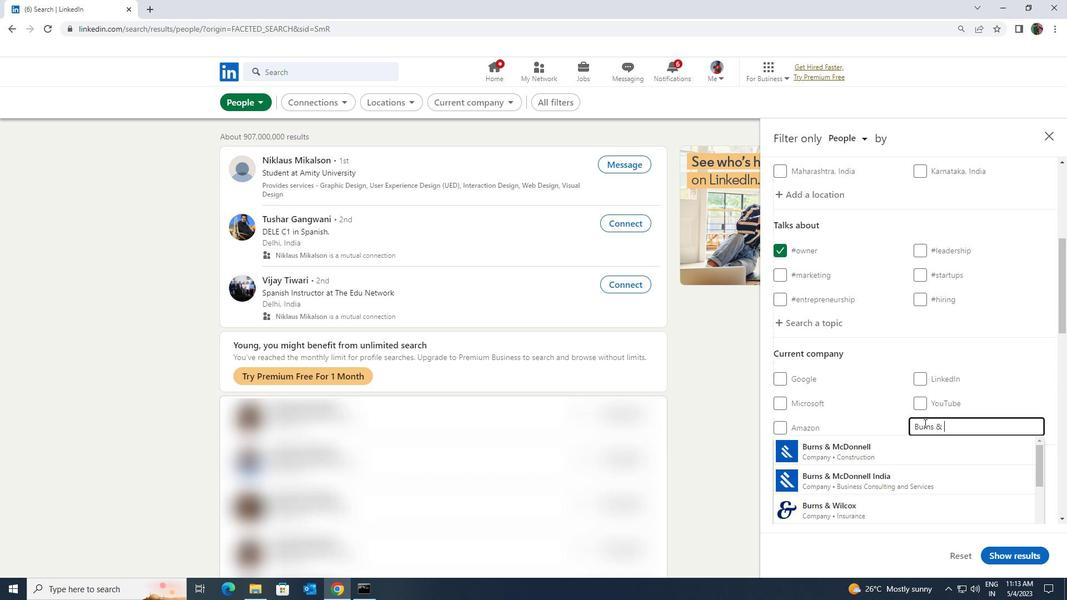 
Action: Mouse pressed left at (920, 449)
Screenshot: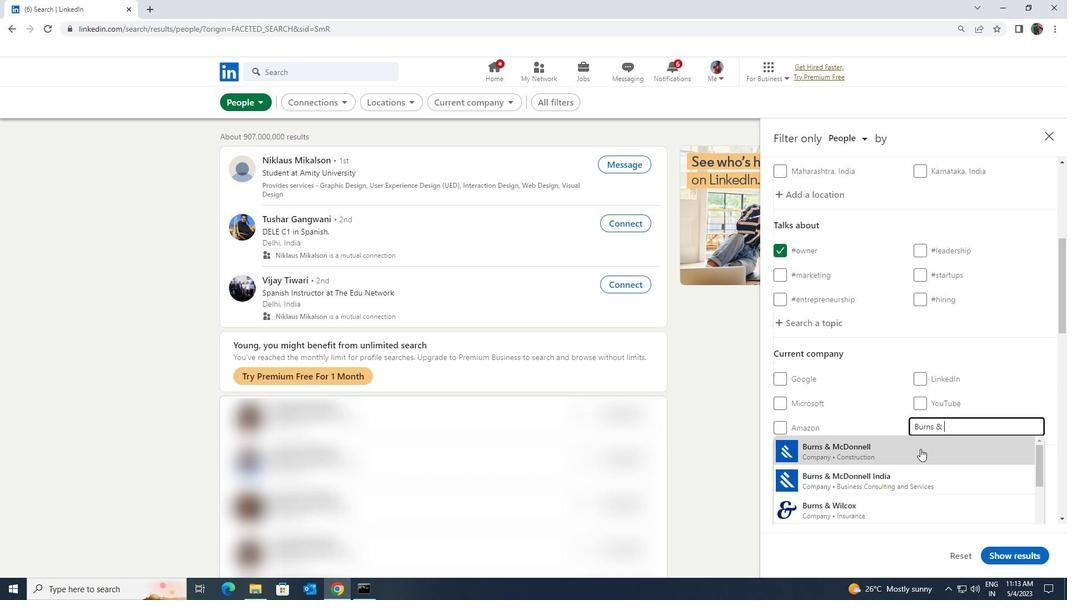 
Action: Mouse scrolled (920, 448) with delta (0, 0)
Screenshot: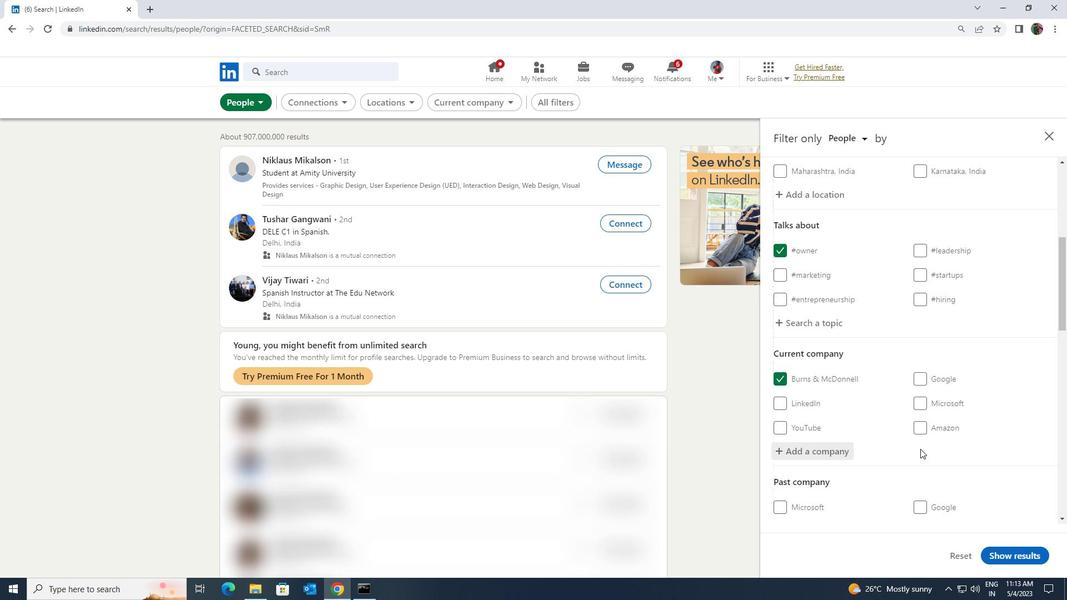 
Action: Mouse scrolled (920, 448) with delta (0, 0)
Screenshot: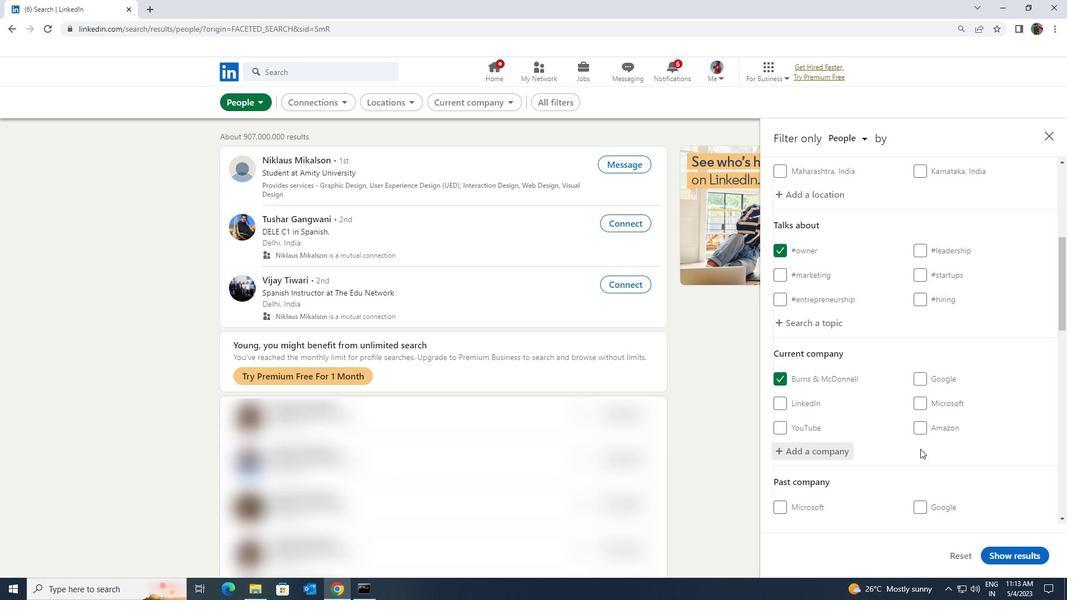 
Action: Mouse scrolled (920, 448) with delta (0, 0)
Screenshot: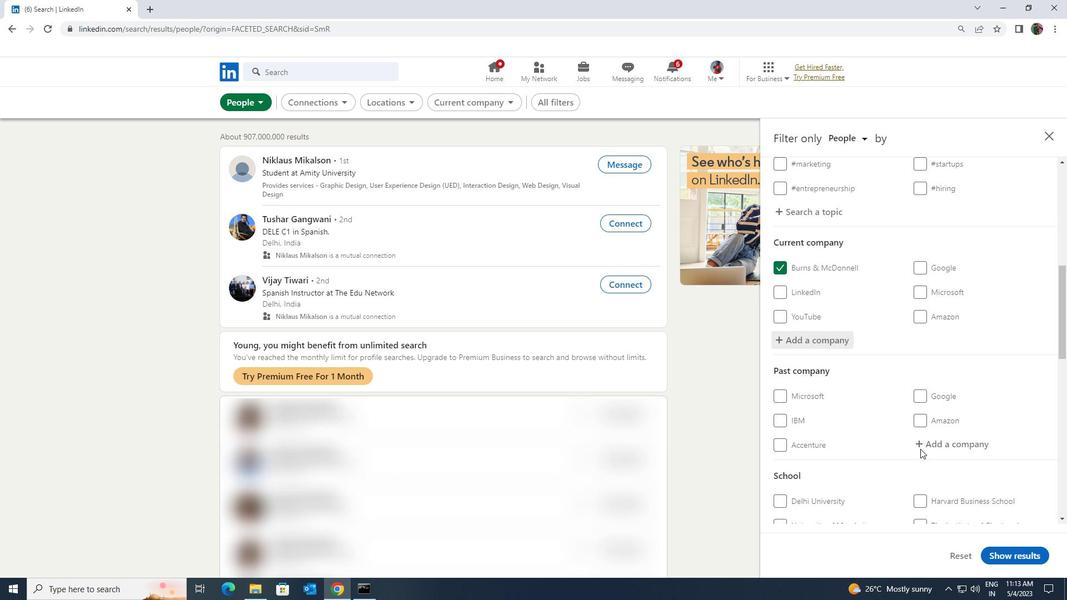 
Action: Mouse scrolled (920, 448) with delta (0, 0)
Screenshot: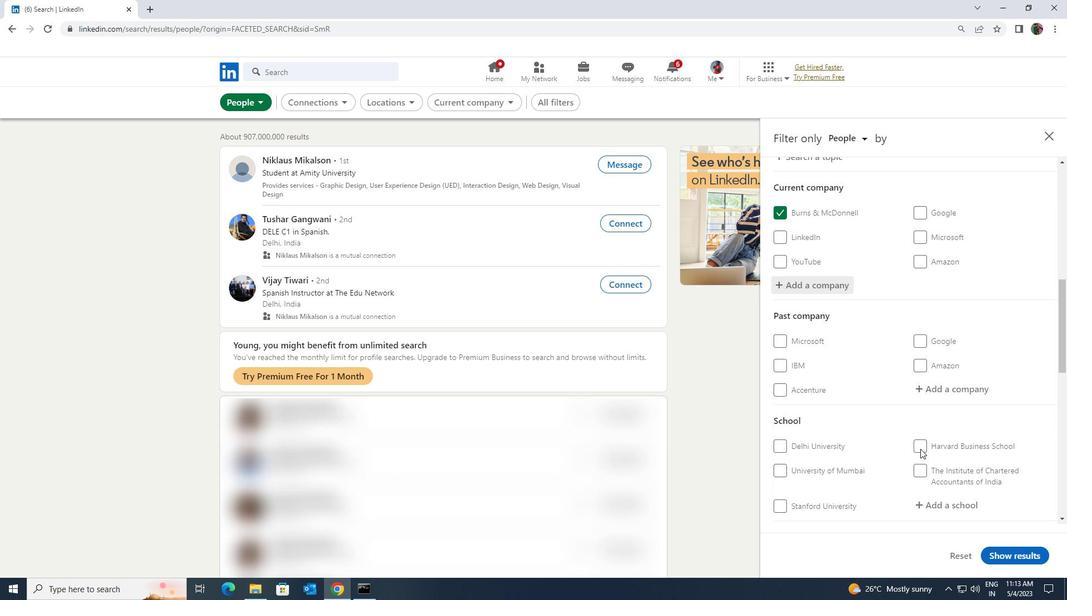 
Action: Mouse pressed left at (920, 449)
Screenshot: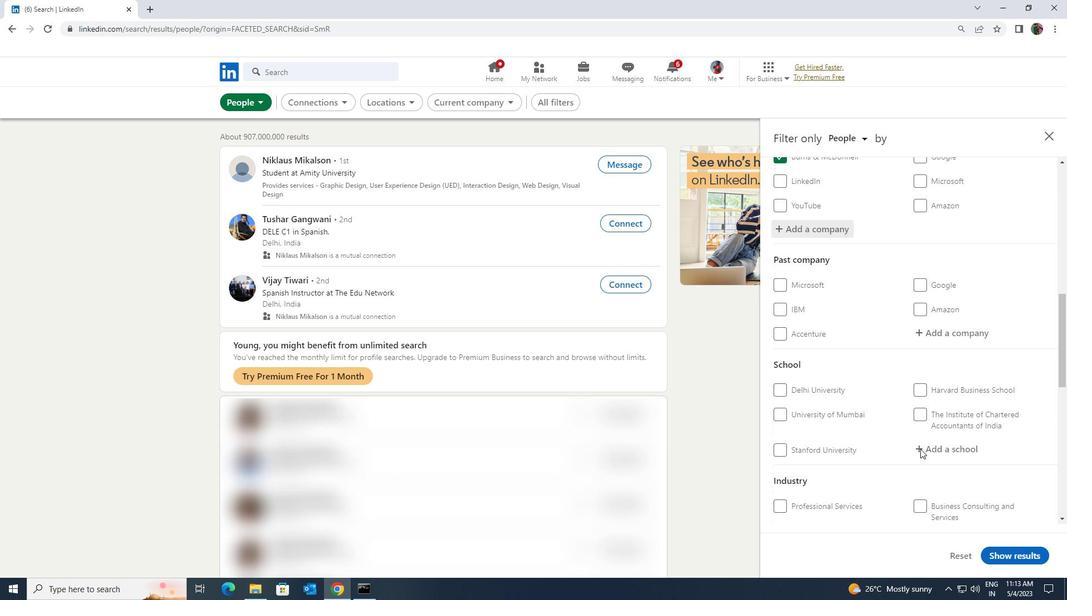 
Action: Key pressed <Key.shift><Key.shift><Key.shift><Key.shift>SANSK
Screenshot: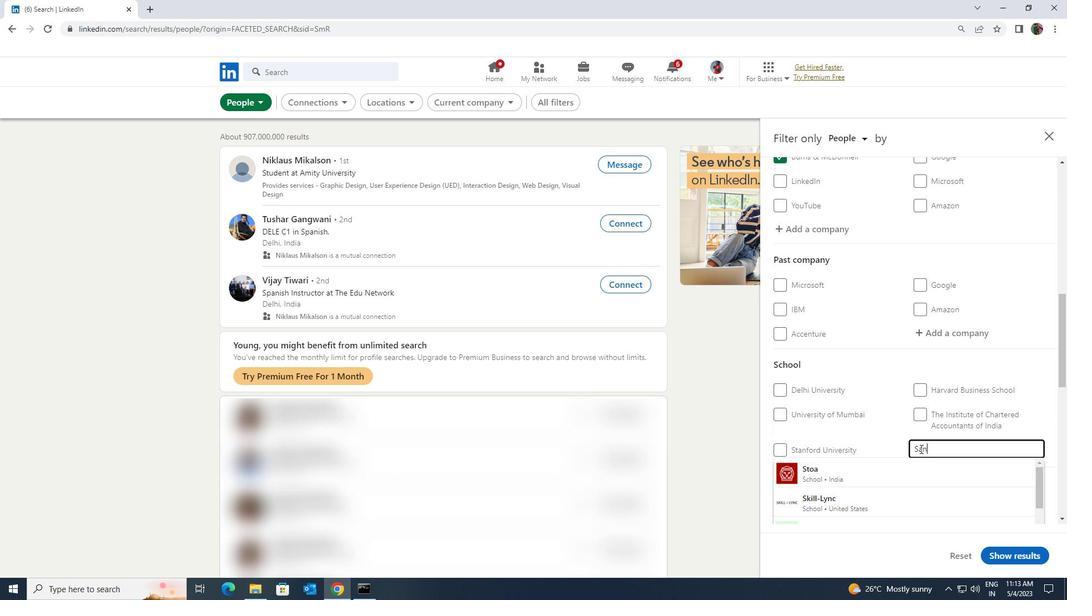 
Action: Mouse moved to (912, 473)
Screenshot: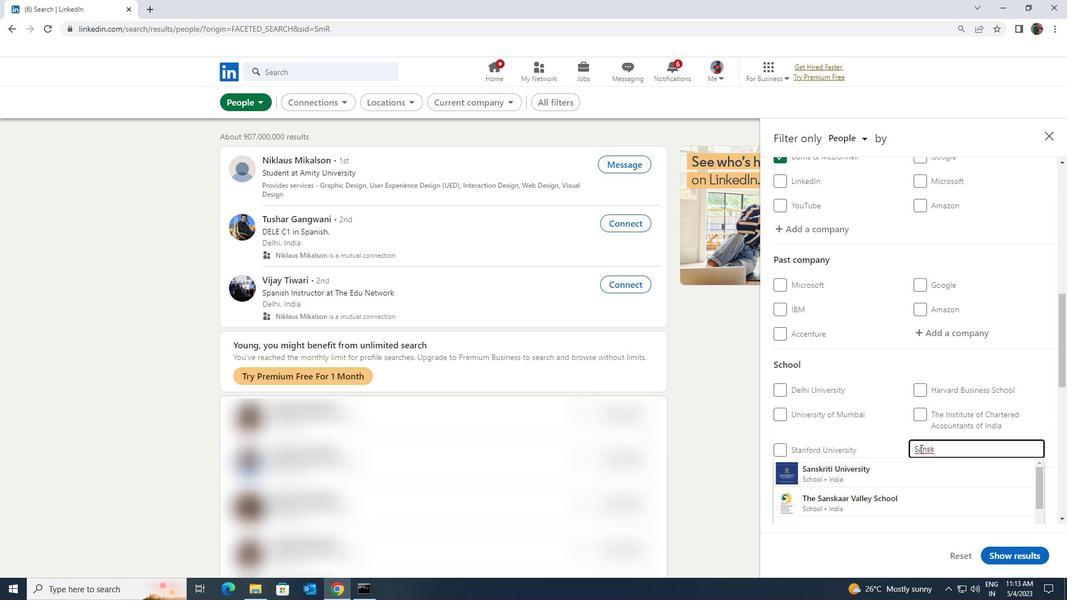 
Action: Mouse pressed left at (912, 473)
Screenshot: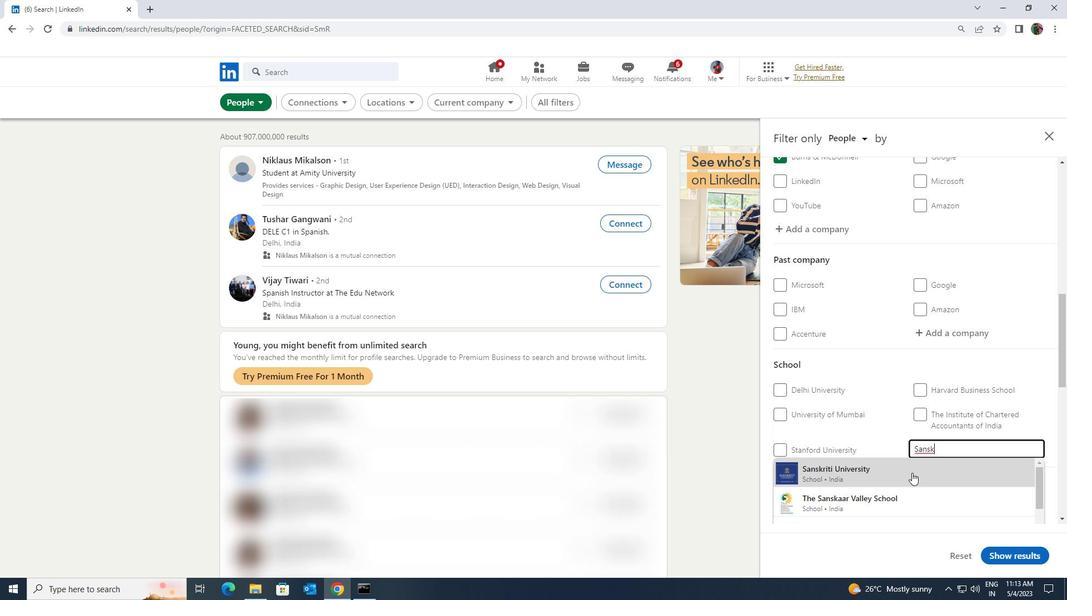 
Action: Mouse scrolled (912, 472) with delta (0, 0)
Screenshot: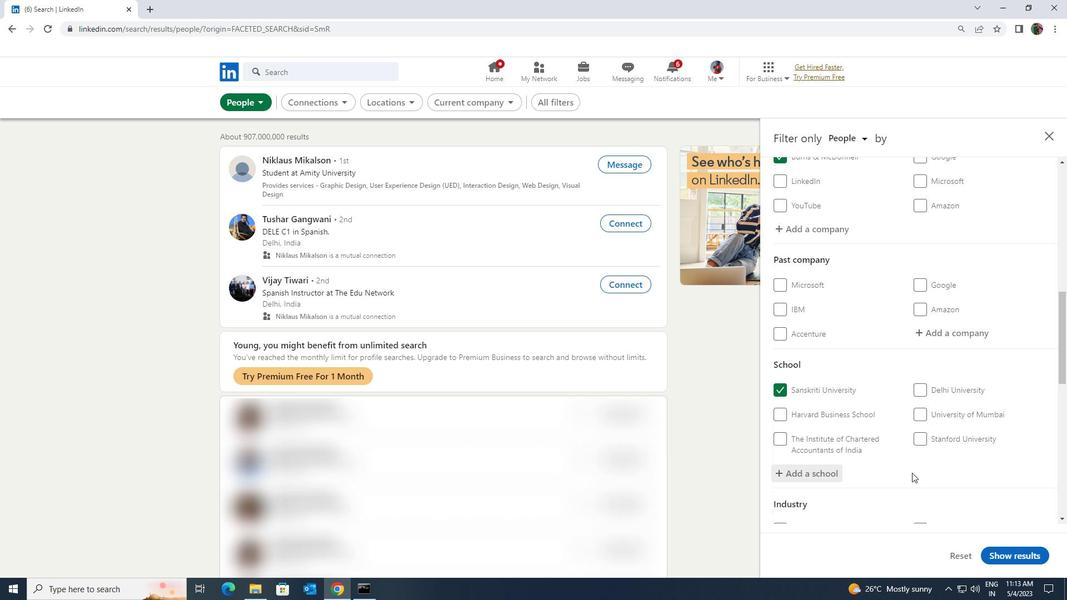 
Action: Mouse scrolled (912, 472) with delta (0, 0)
Screenshot: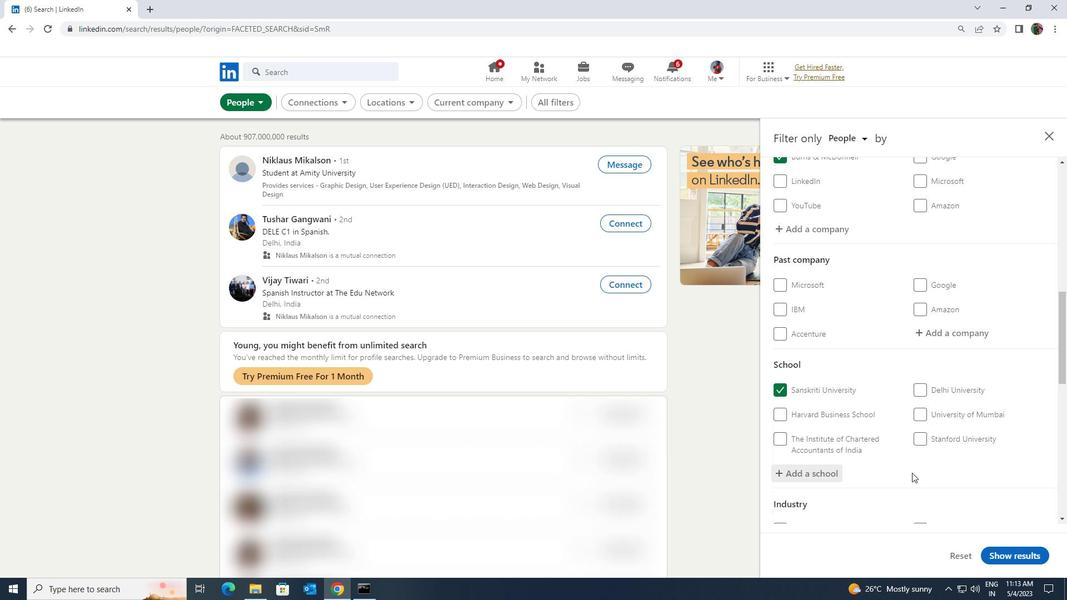 
Action: Mouse scrolled (912, 472) with delta (0, 0)
Screenshot: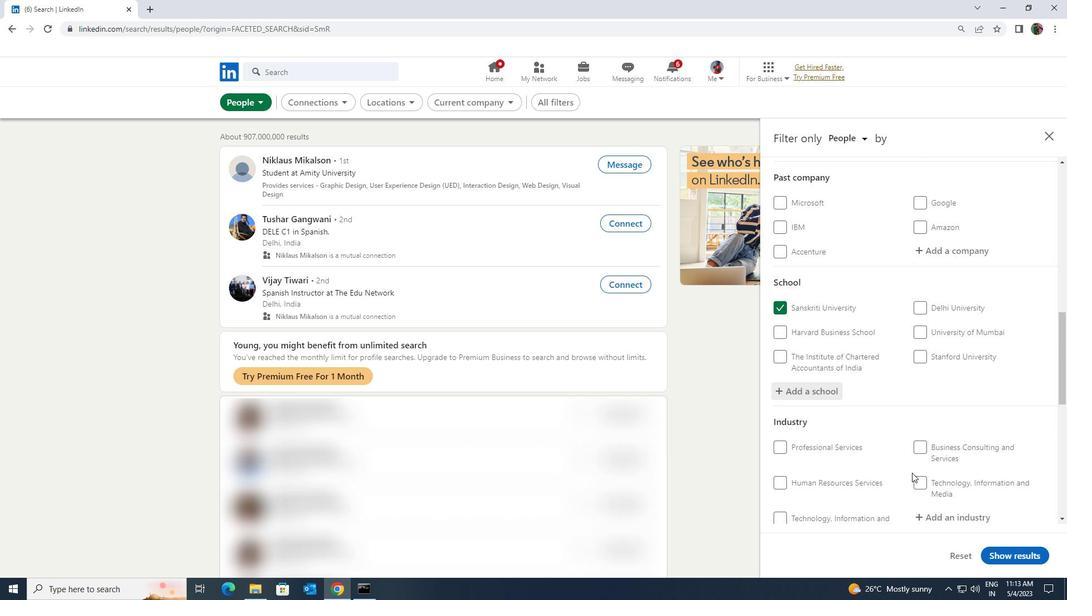
Action: Mouse moved to (929, 434)
Screenshot: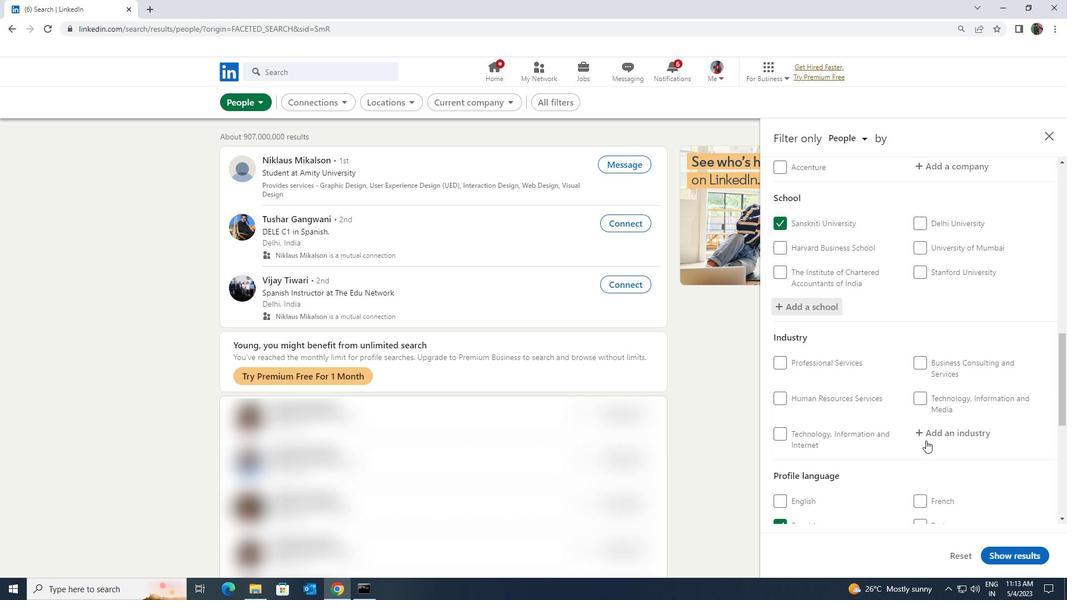 
Action: Mouse pressed left at (929, 434)
Screenshot: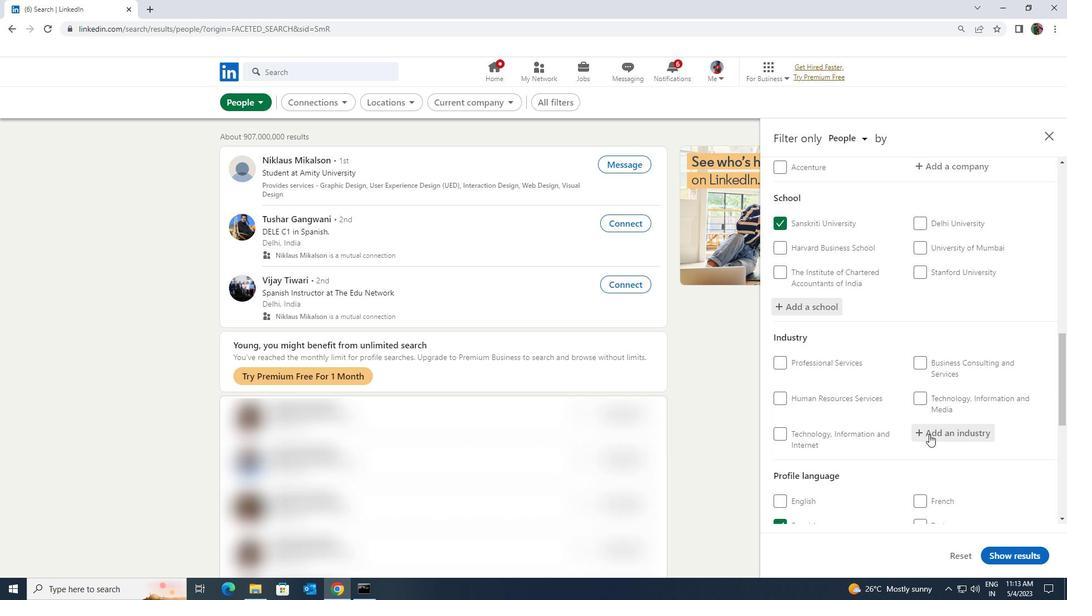 
Action: Key pressed <Key.shift><Key.shift>NATURAL<Key.space><Key.shift>GAS
Screenshot: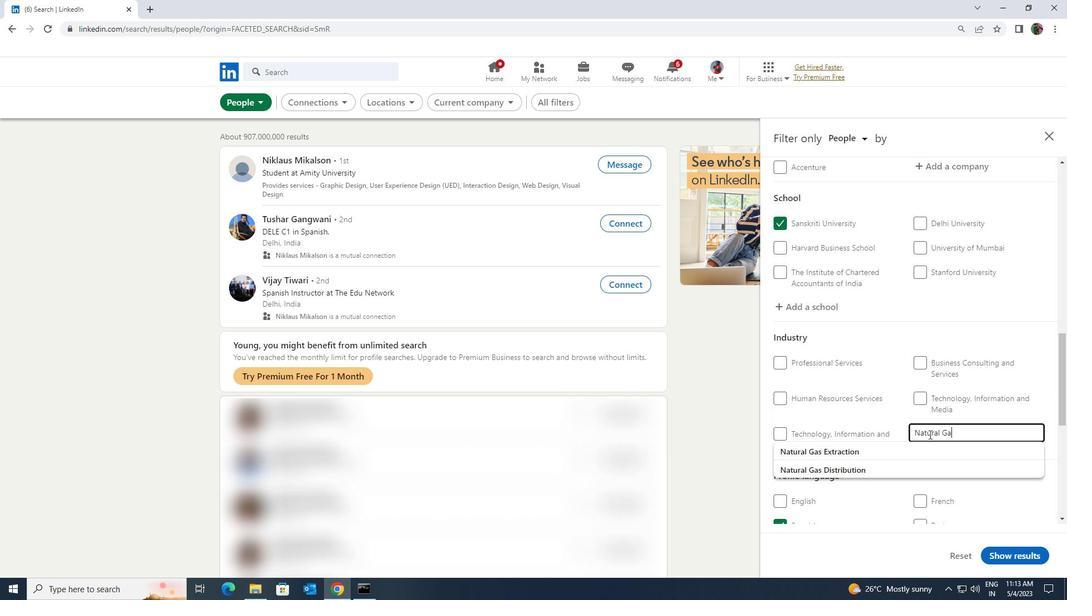 
Action: Mouse moved to (927, 441)
Screenshot: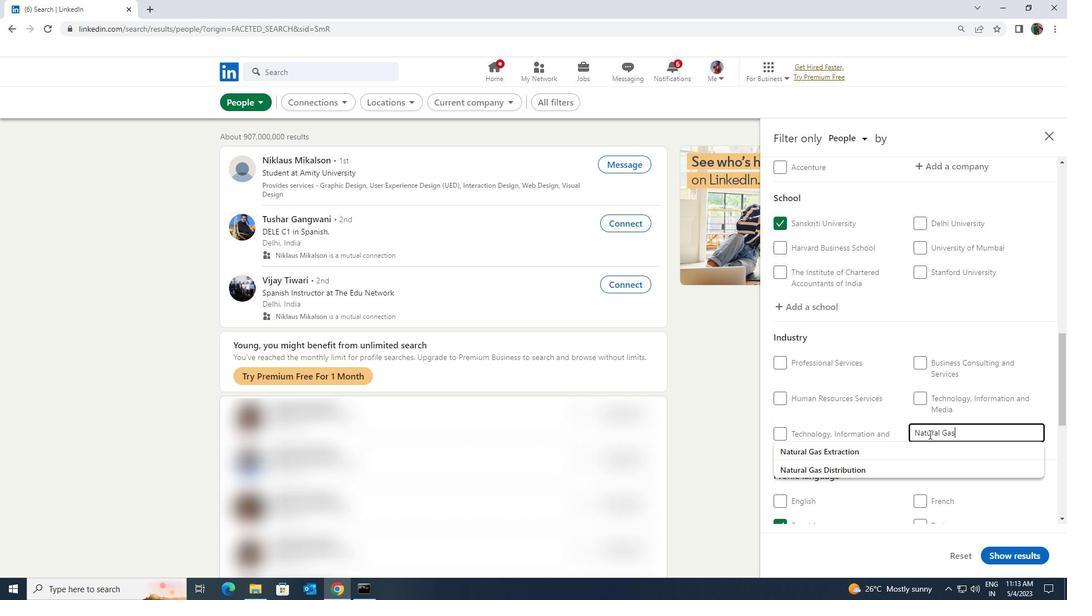 
Action: Mouse pressed left at (927, 441)
Screenshot: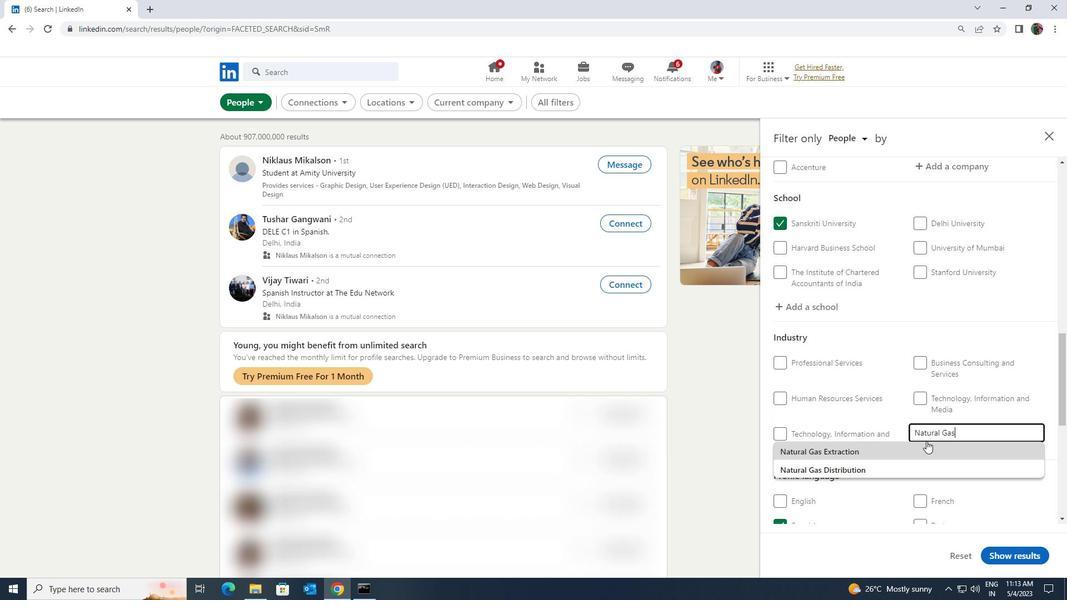 
Action: Mouse scrolled (927, 441) with delta (0, 0)
Screenshot: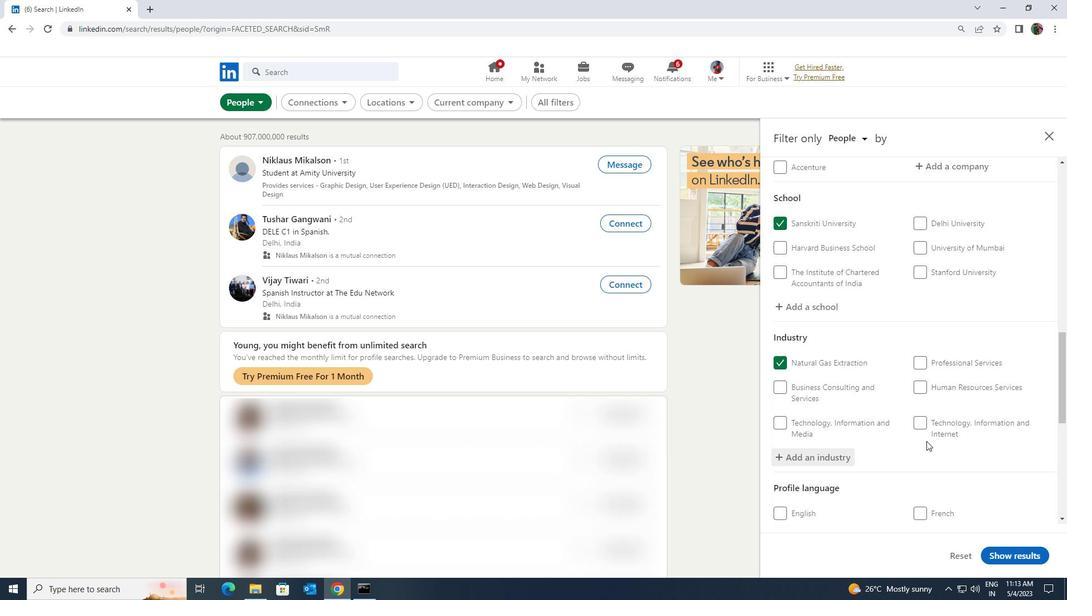 
Action: Mouse scrolled (927, 441) with delta (0, 0)
Screenshot: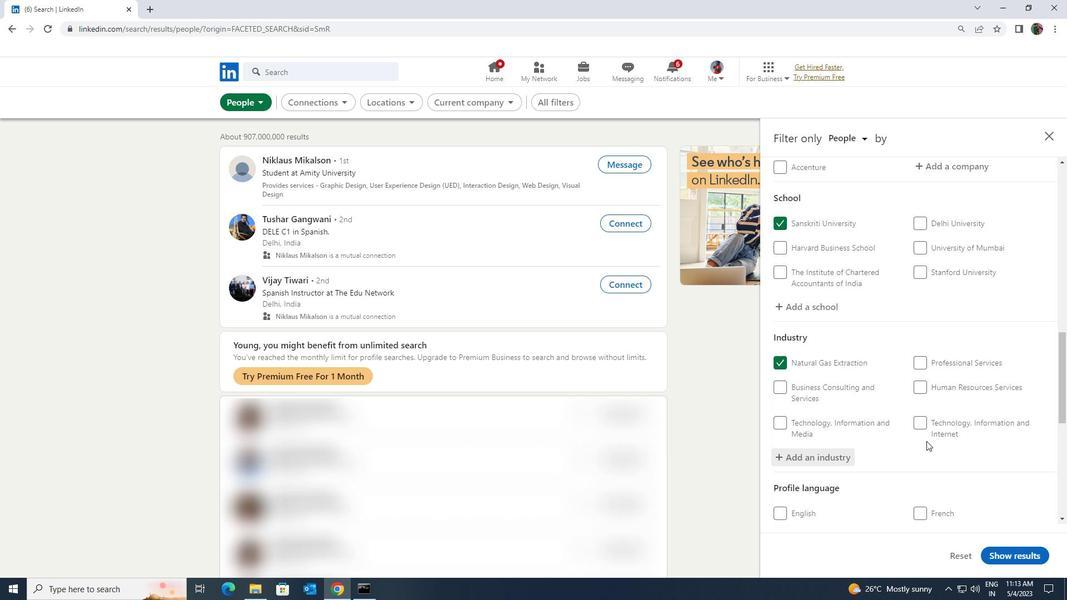 
Action: Mouse scrolled (927, 441) with delta (0, 0)
Screenshot: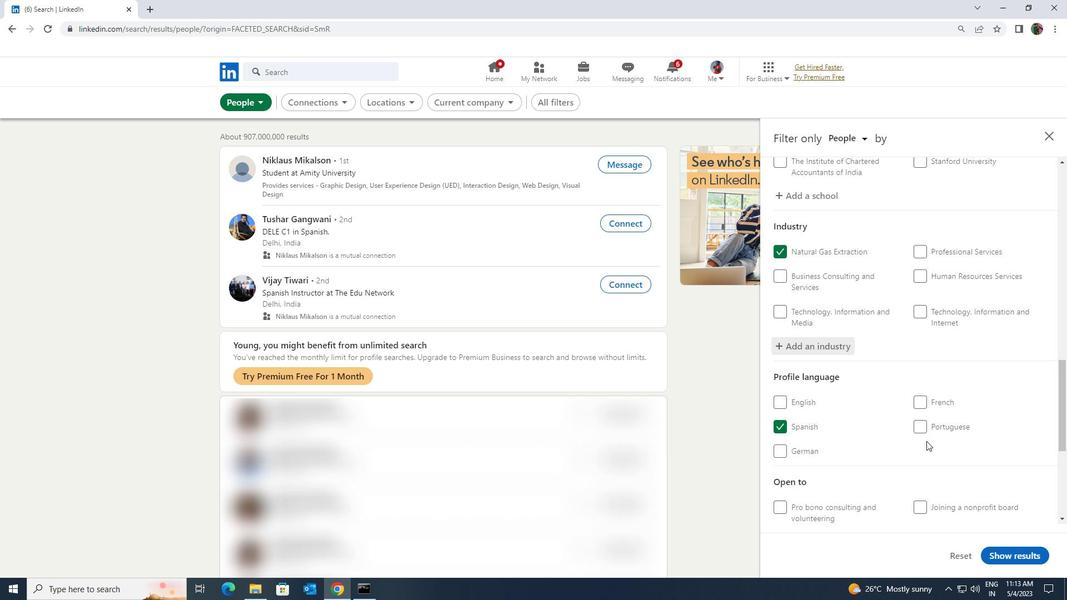 
Action: Mouse scrolled (927, 441) with delta (0, 0)
Screenshot: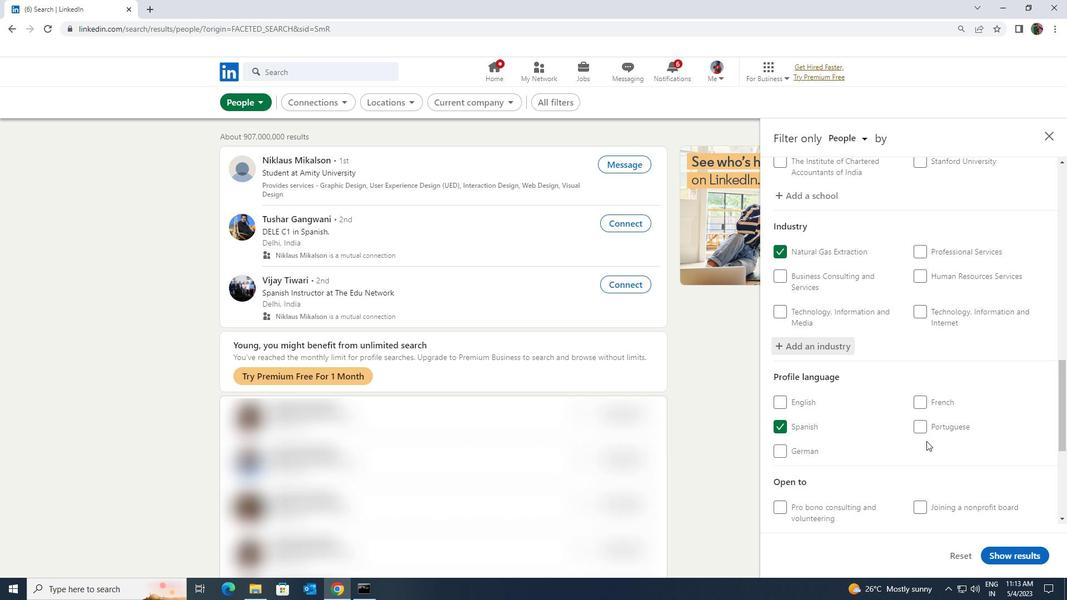 
Action: Mouse scrolled (927, 441) with delta (0, 0)
Screenshot: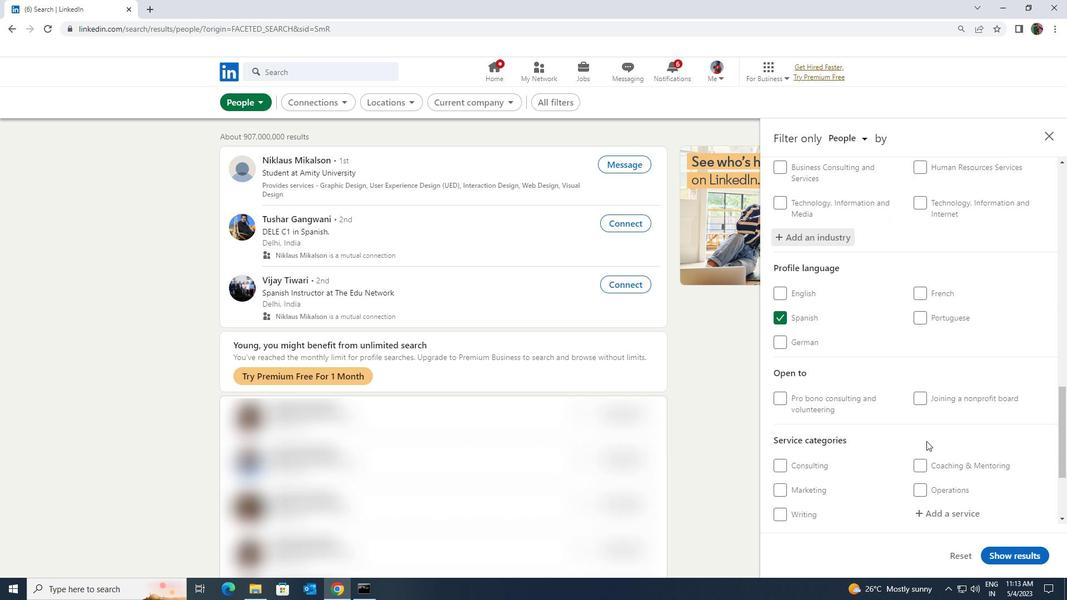 
Action: Mouse moved to (923, 454)
Screenshot: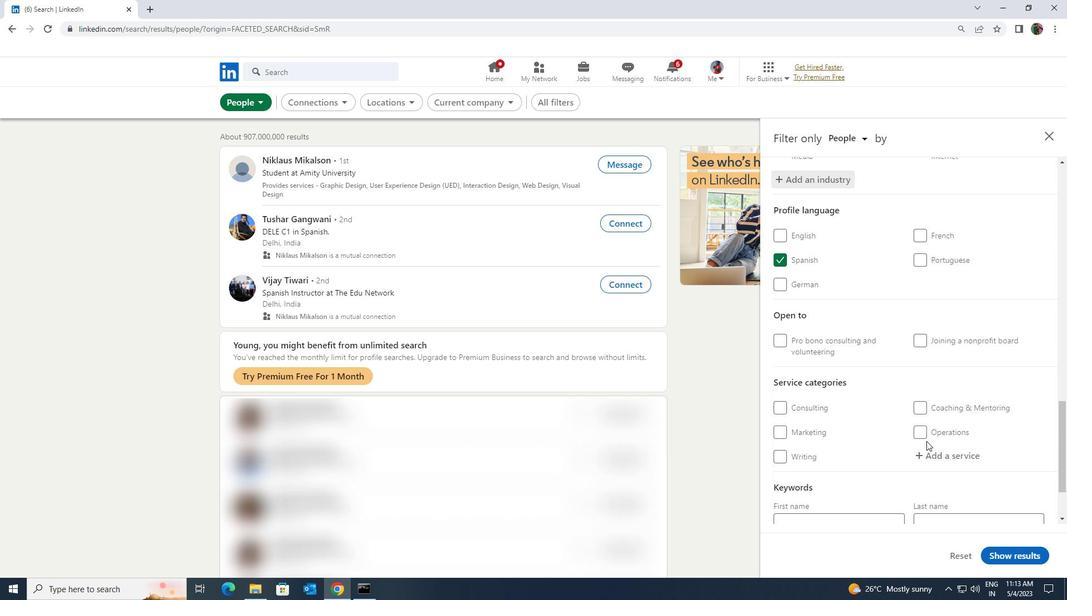 
Action: Mouse pressed left at (923, 454)
Screenshot: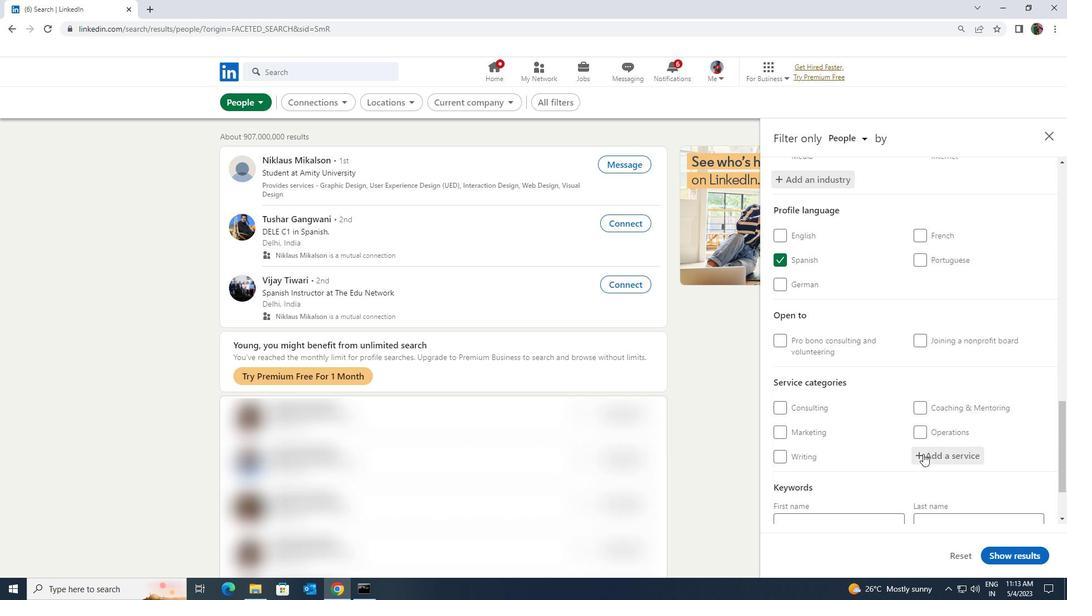 
Action: Key pressed <Key.shift><Key.shift><Key.shift><Key.shift><Key.shift><Key.shift><Key.shift><Key.shift>INSURANCE
Screenshot: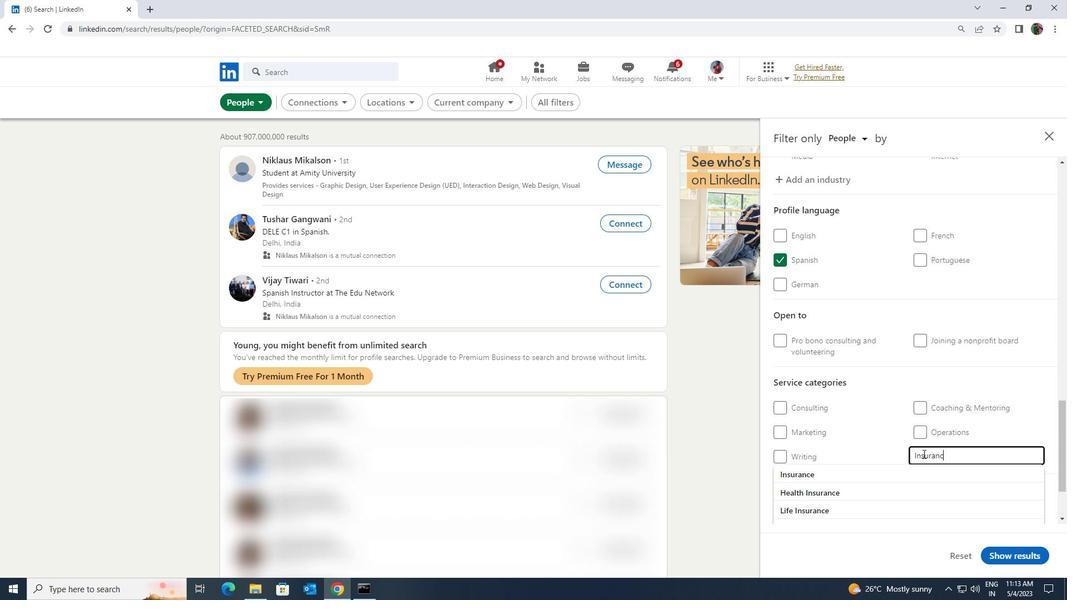 
Action: Mouse moved to (903, 472)
Screenshot: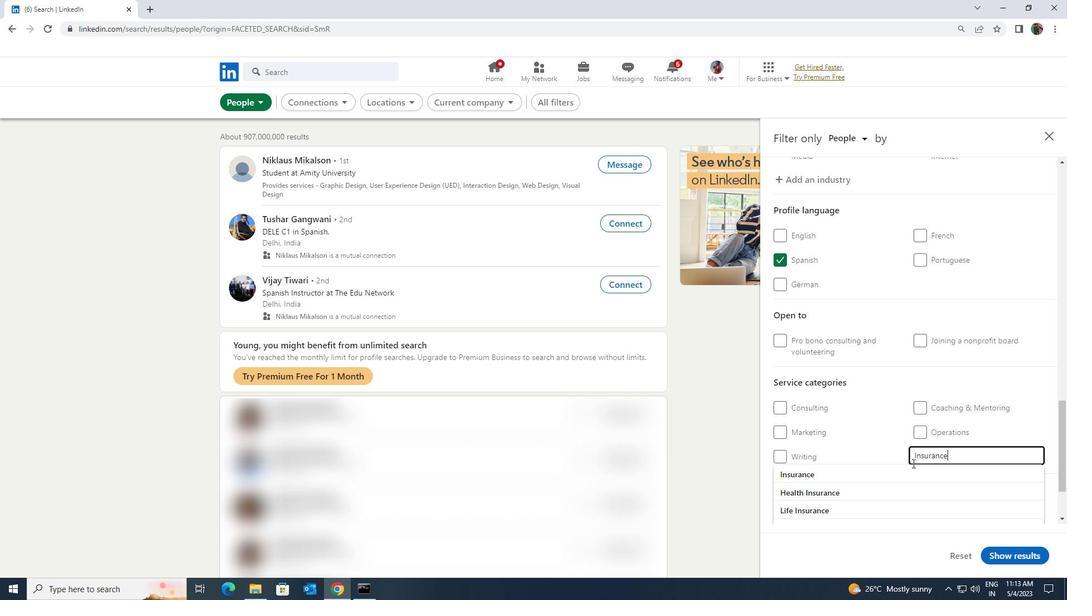 
Action: Mouse pressed left at (903, 472)
Screenshot: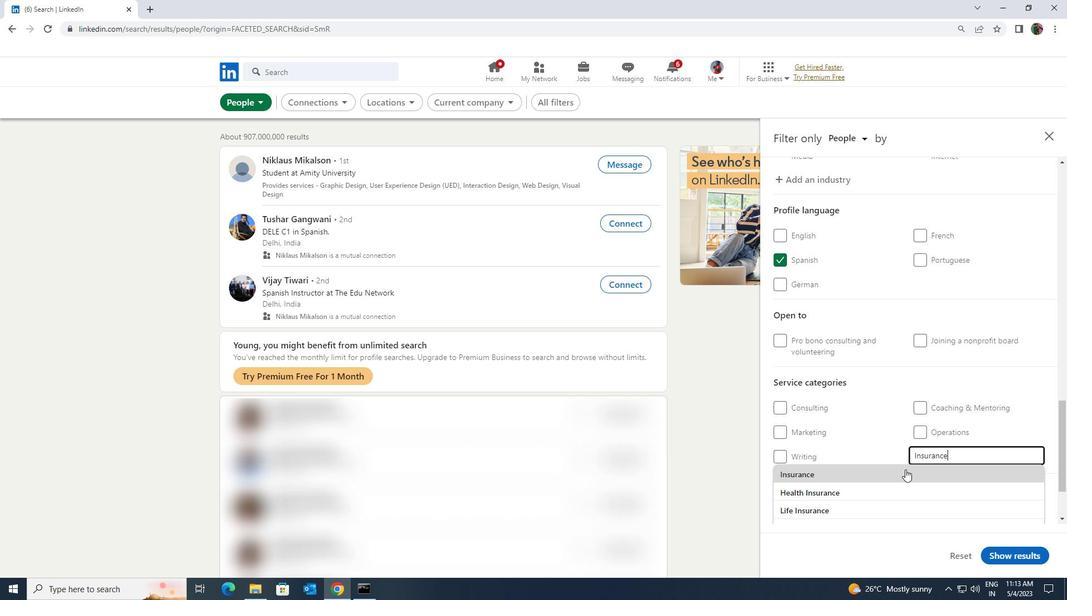 
Action: Mouse scrolled (903, 472) with delta (0, 0)
Screenshot: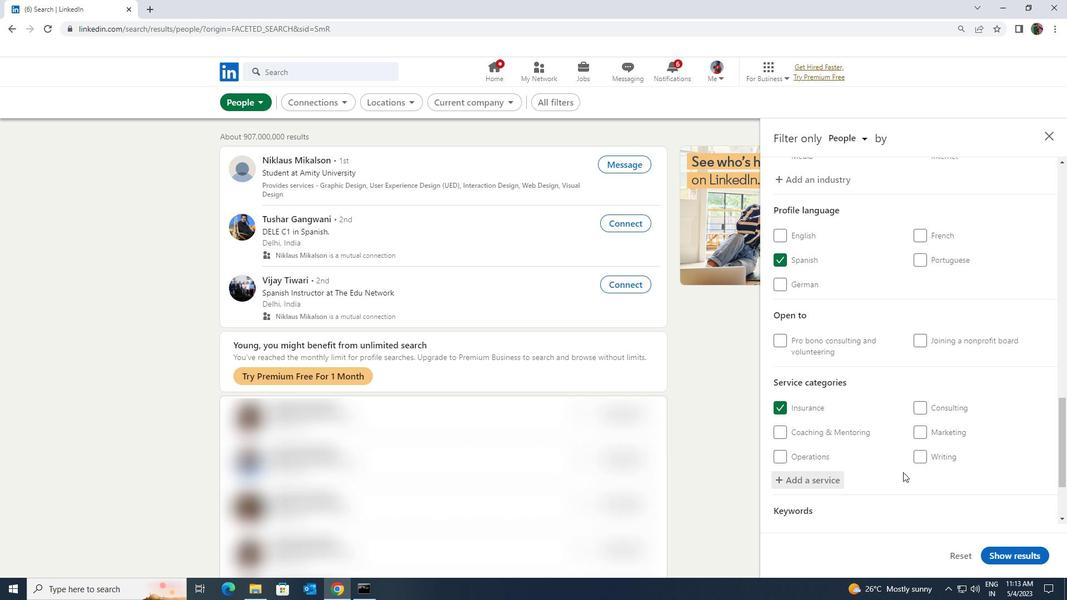 
Action: Mouse scrolled (903, 472) with delta (0, 0)
Screenshot: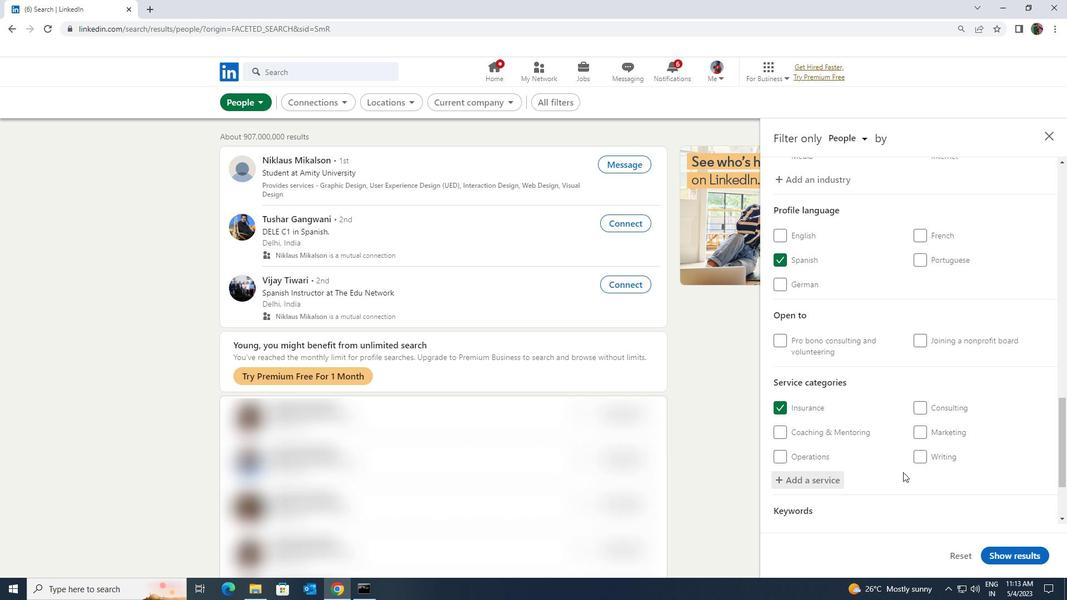 
Action: Mouse moved to (894, 472)
Screenshot: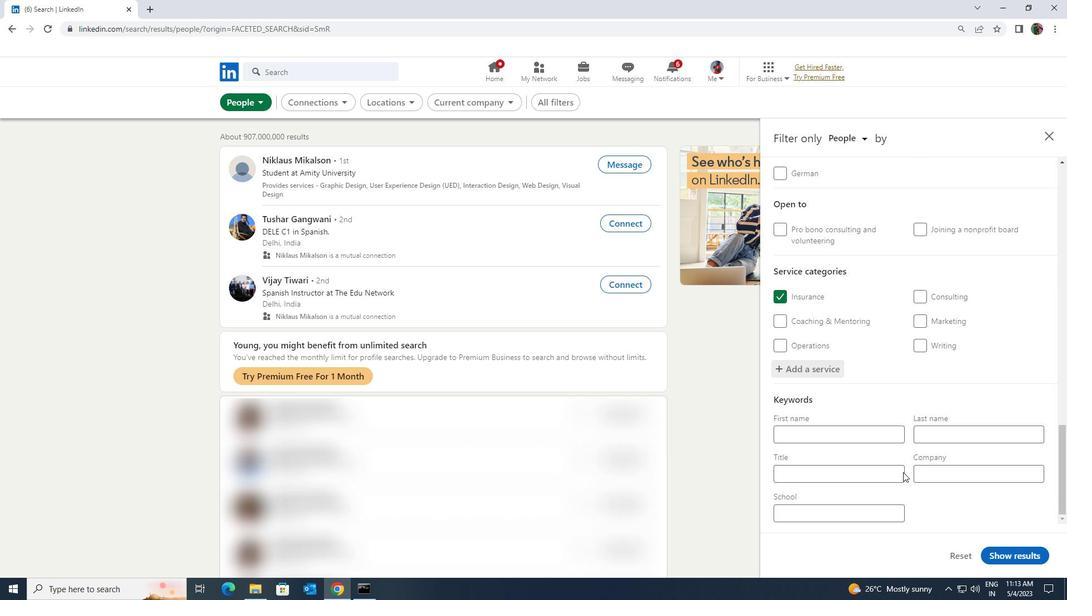 
Action: Mouse pressed left at (894, 472)
Screenshot: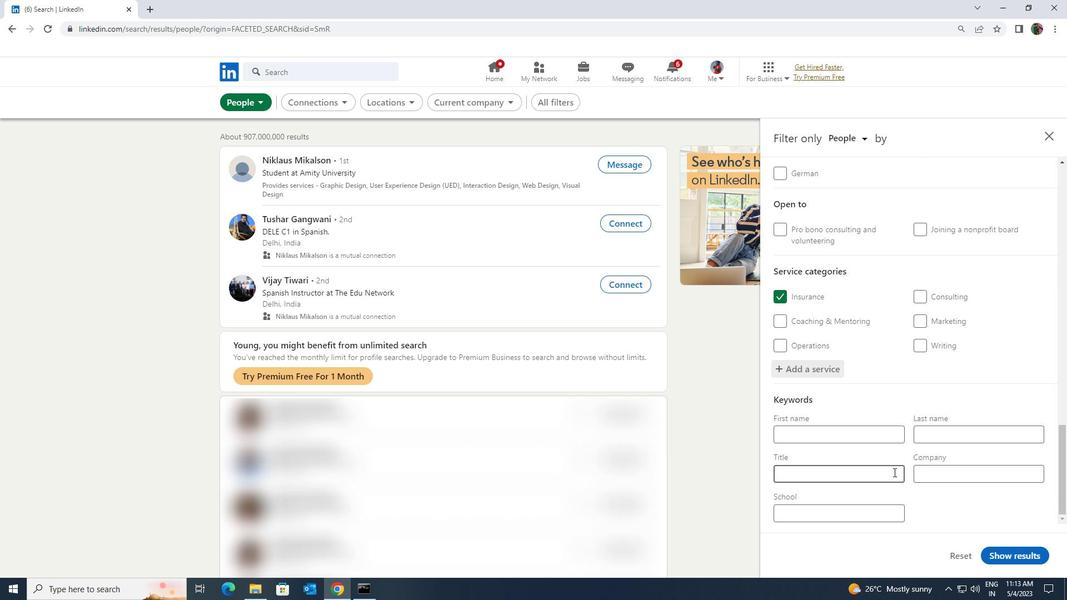 
Action: Key pressed <Key.shift><Key.shift><Key.shift><Key.shift><Key.shift><Key.shift><Key.shift><Key.shift><Key.shift><Key.shift>TOW<Key.space><Key.shift>TRUCK<Key.space><Key.shift><Key.shift><Key.shift><Key.shift><Key.shift><Key.shift><Key.shift><Key.shift><Key.shift><Key.shift><Key.shift>OPERATOR
Screenshot: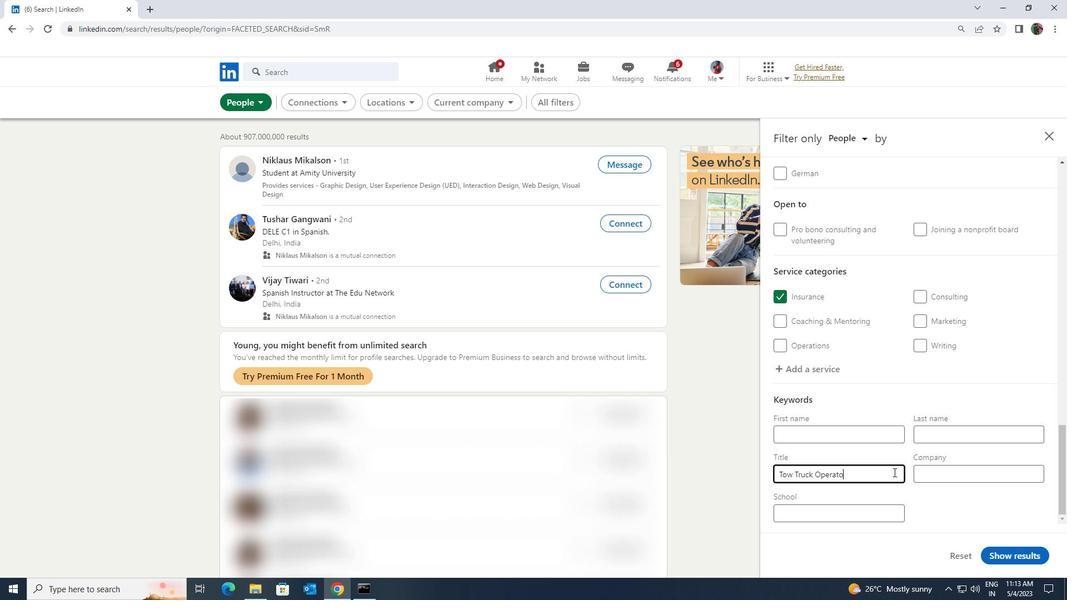 
Action: Mouse moved to (995, 556)
Screenshot: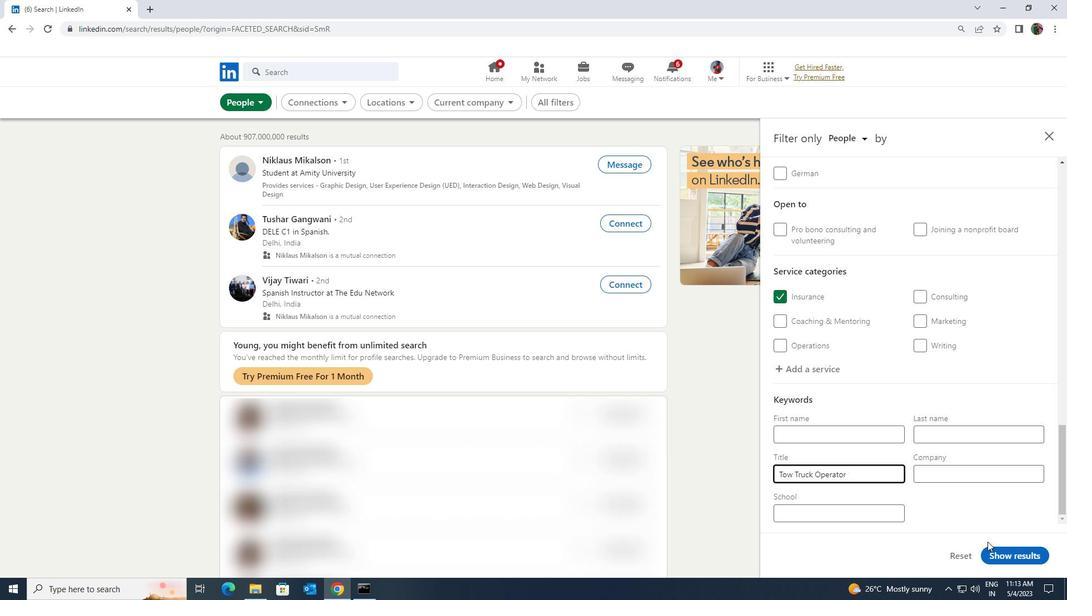 
Action: Mouse pressed left at (995, 556)
Screenshot: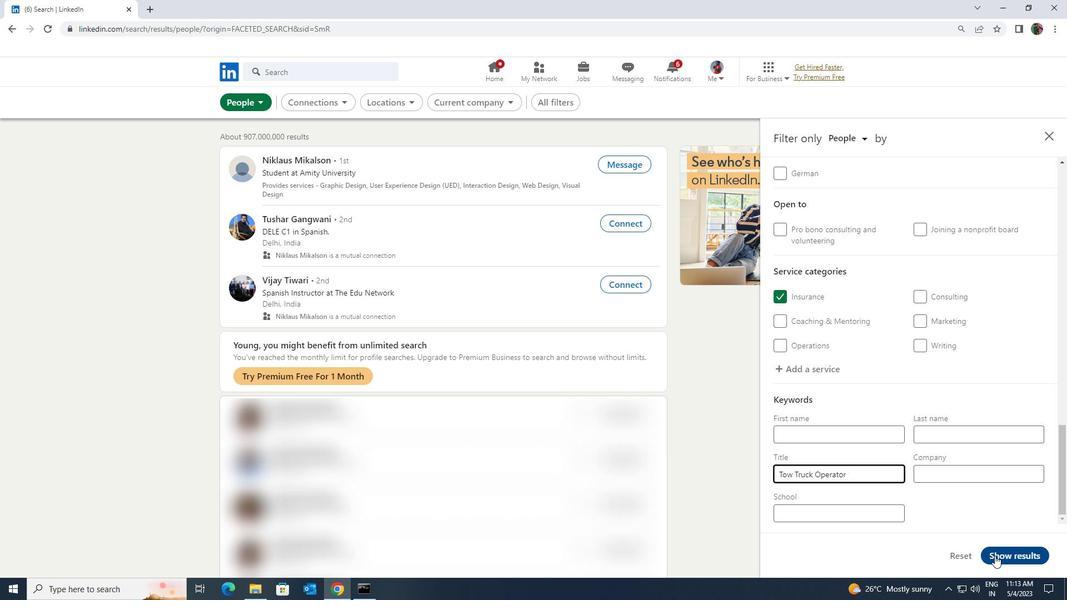 
